 Task: In the  document flyer.odt Download file as 'Rich Text Format' Share this file with 'softage.7@softage.net' Insert the command  Viewing
Action: Mouse moved to (318, 458)
Screenshot: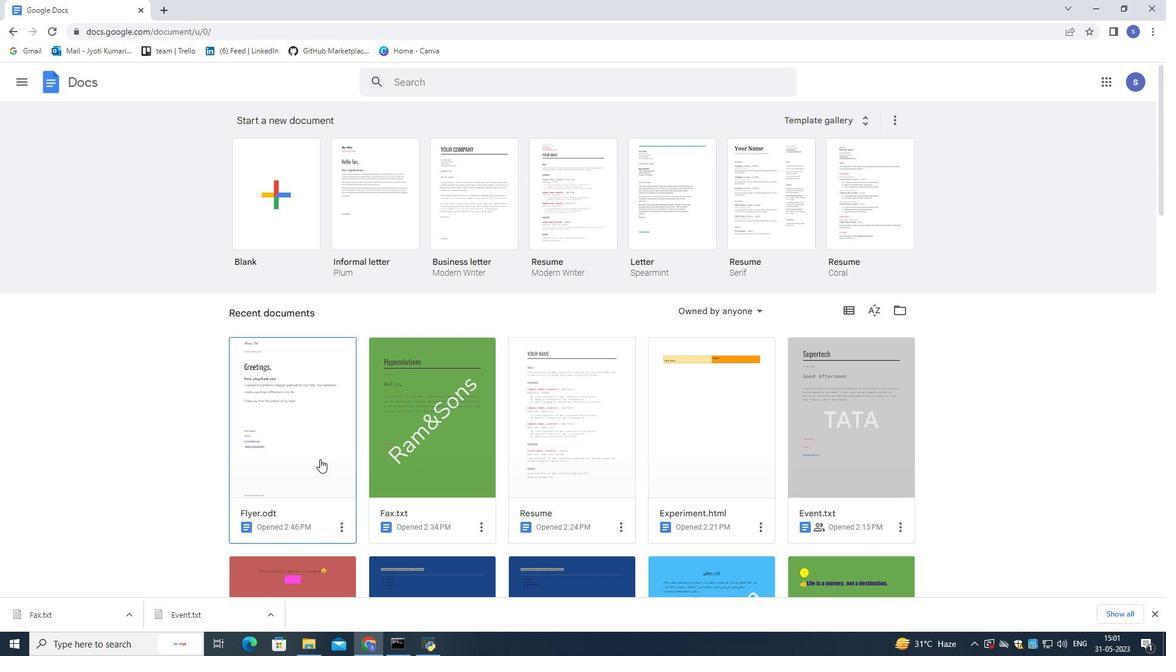 
Action: Mouse pressed left at (318, 458)
Screenshot: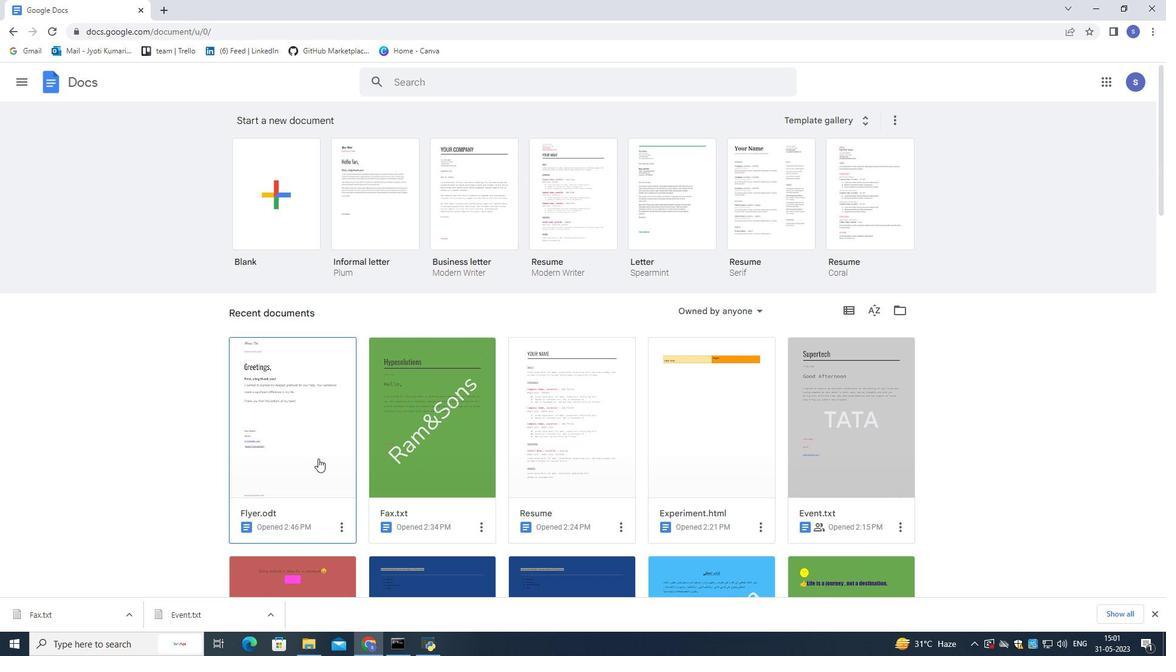 
Action: Mouse moved to (42, 91)
Screenshot: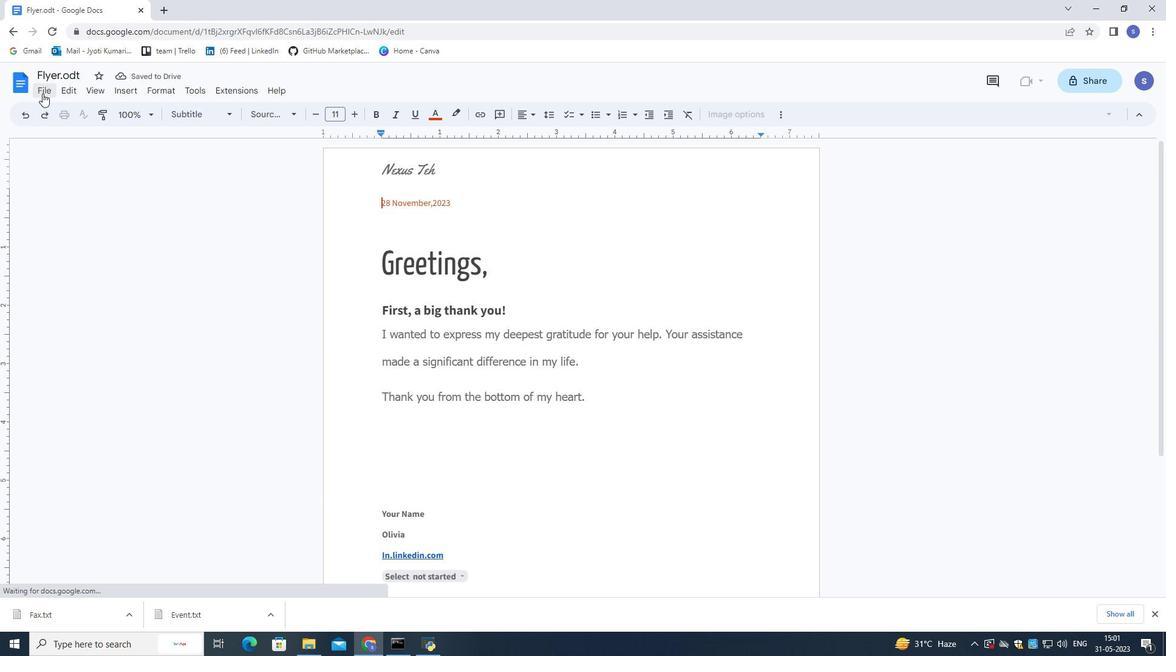 
Action: Mouse pressed left at (42, 91)
Screenshot: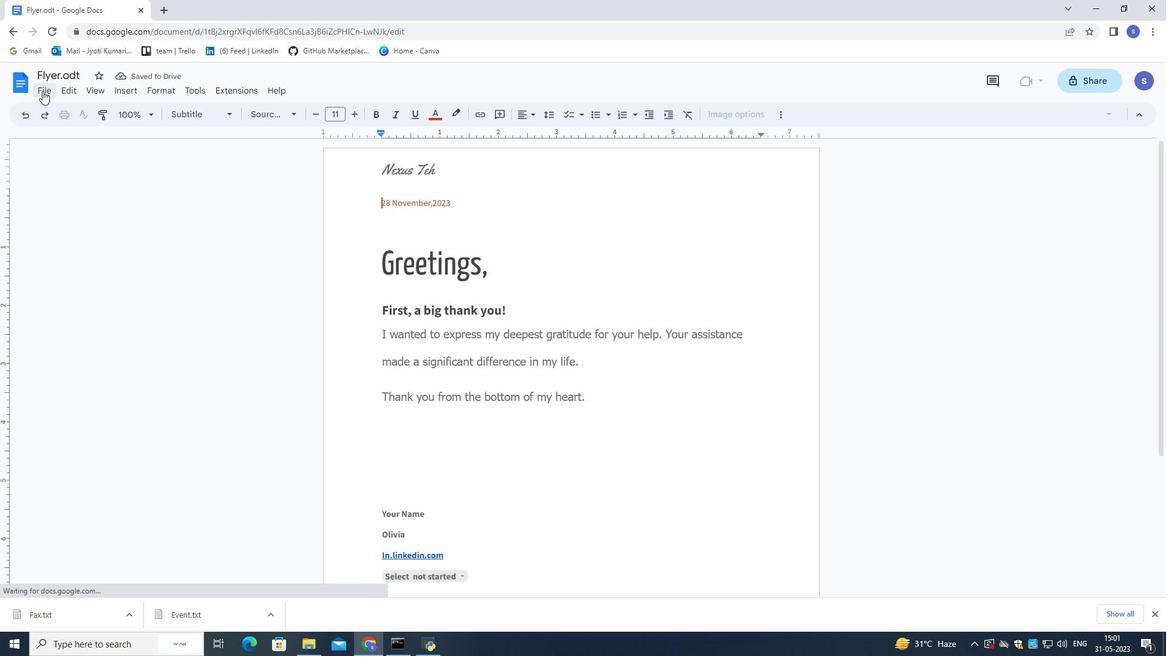 
Action: Mouse moved to (275, 258)
Screenshot: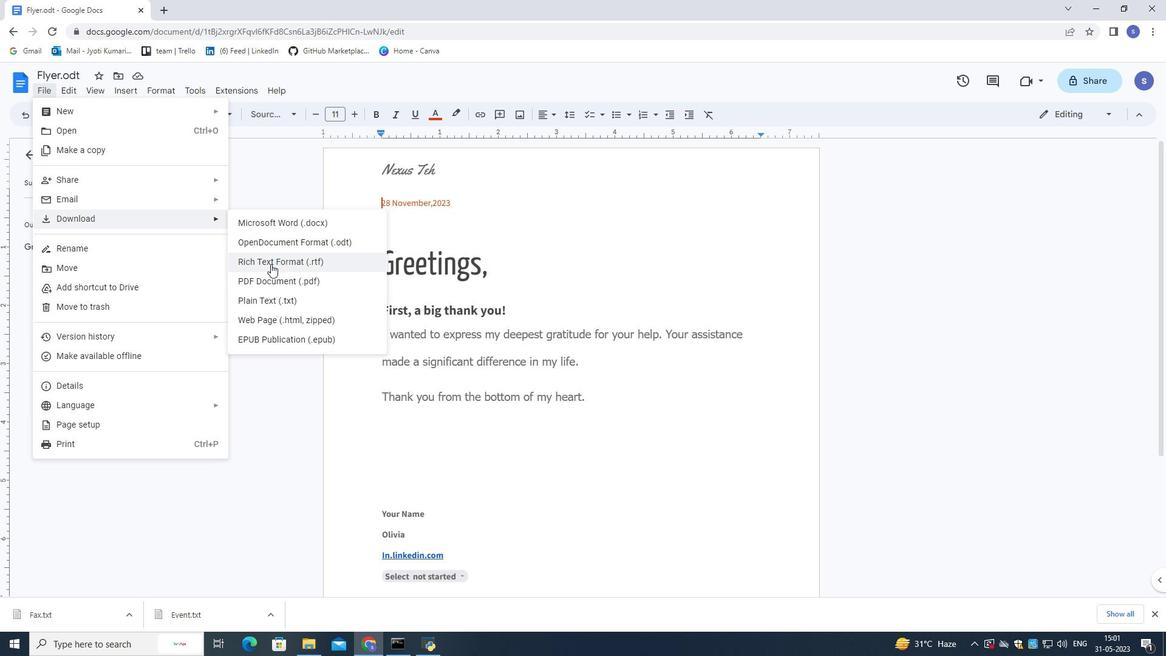 
Action: Mouse pressed left at (275, 258)
Screenshot: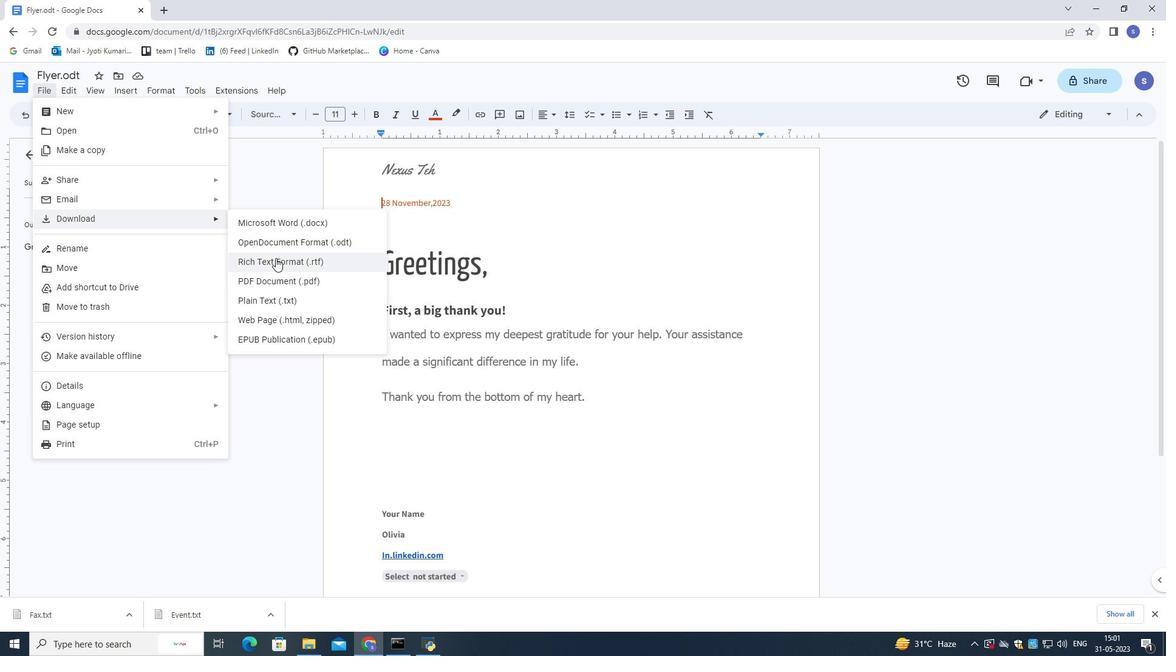 
Action: Mouse moved to (46, 85)
Screenshot: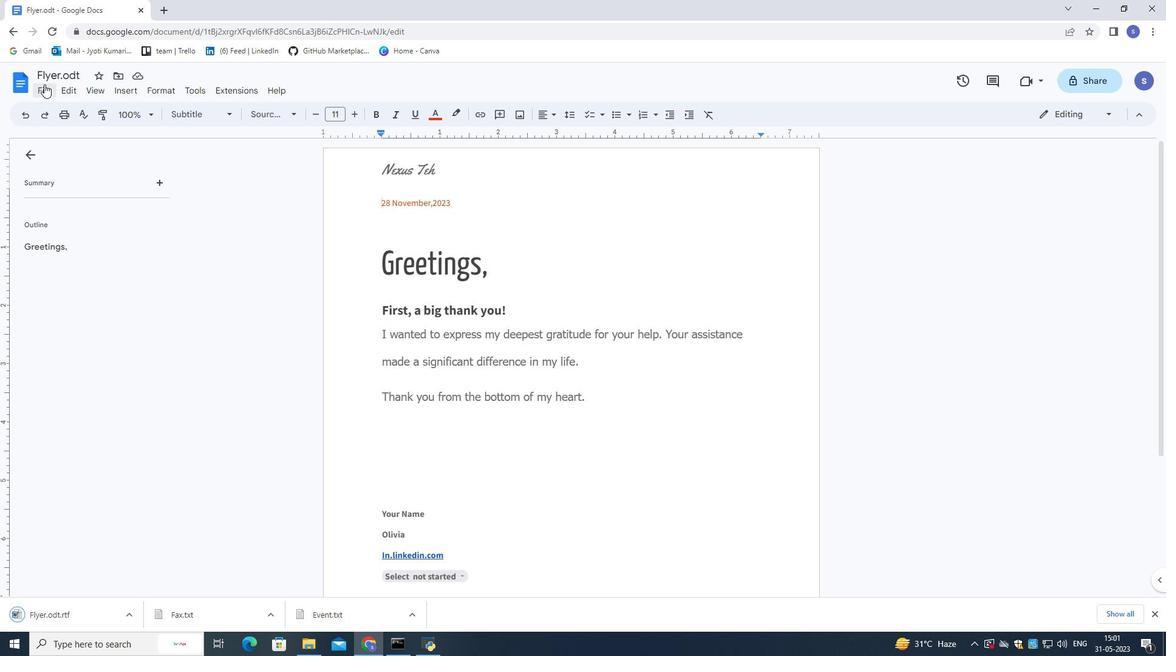 
Action: Mouse pressed left at (46, 85)
Screenshot: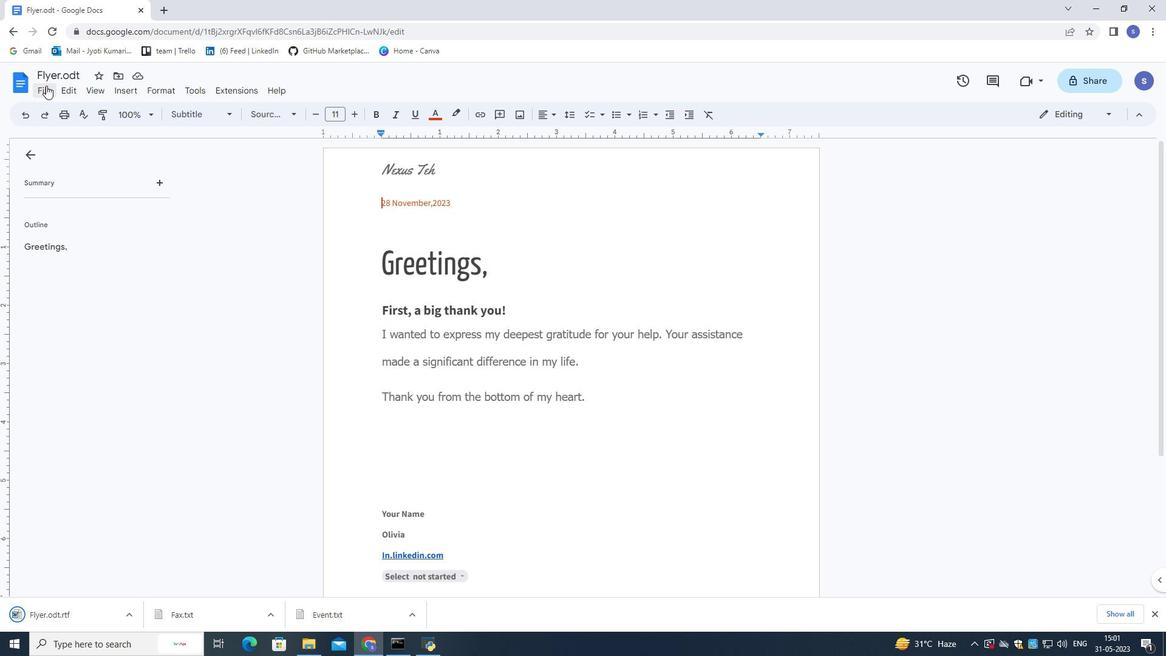 
Action: Mouse moved to (250, 184)
Screenshot: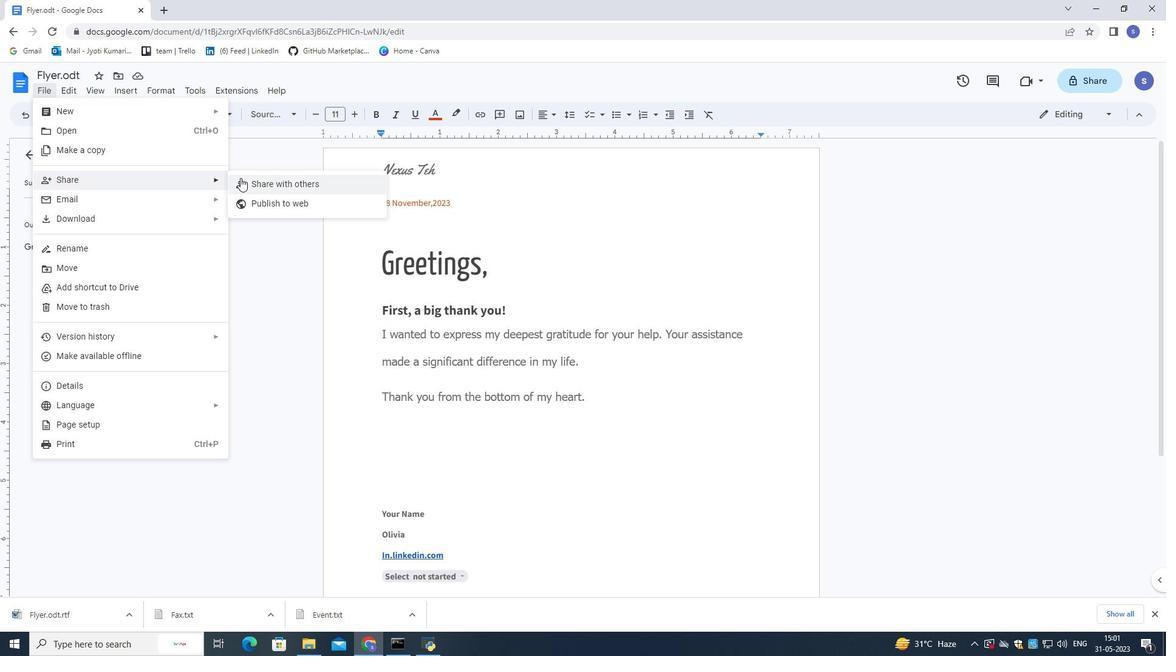 
Action: Mouse pressed left at (250, 184)
Screenshot: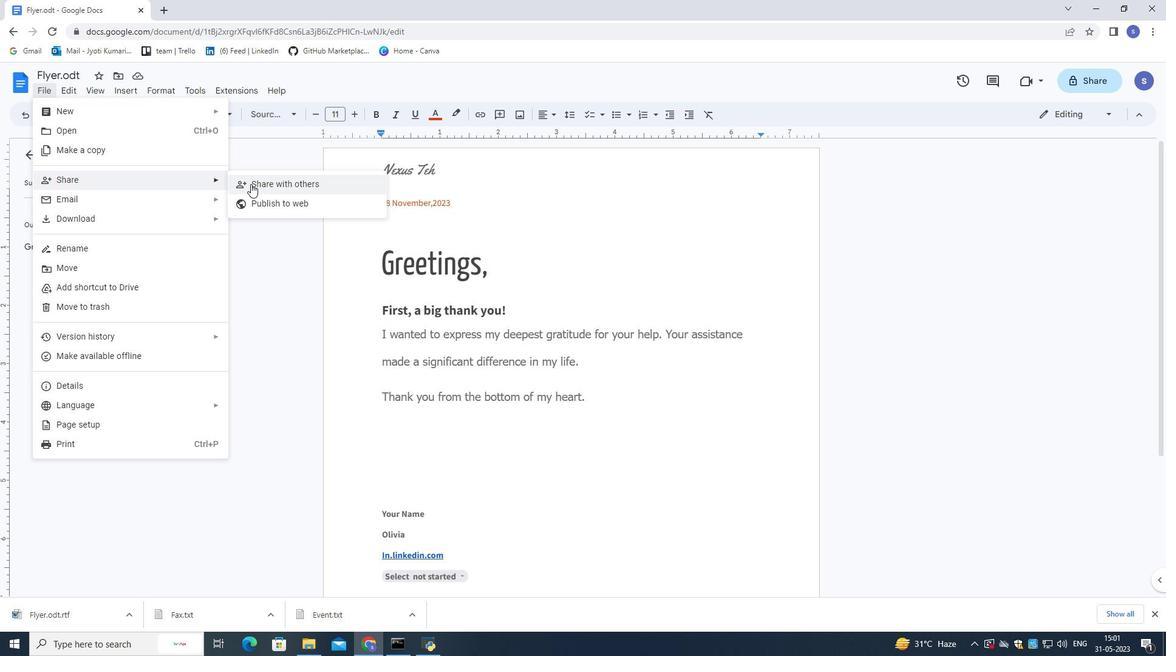 
Action: Mouse moved to (444, 227)
Screenshot: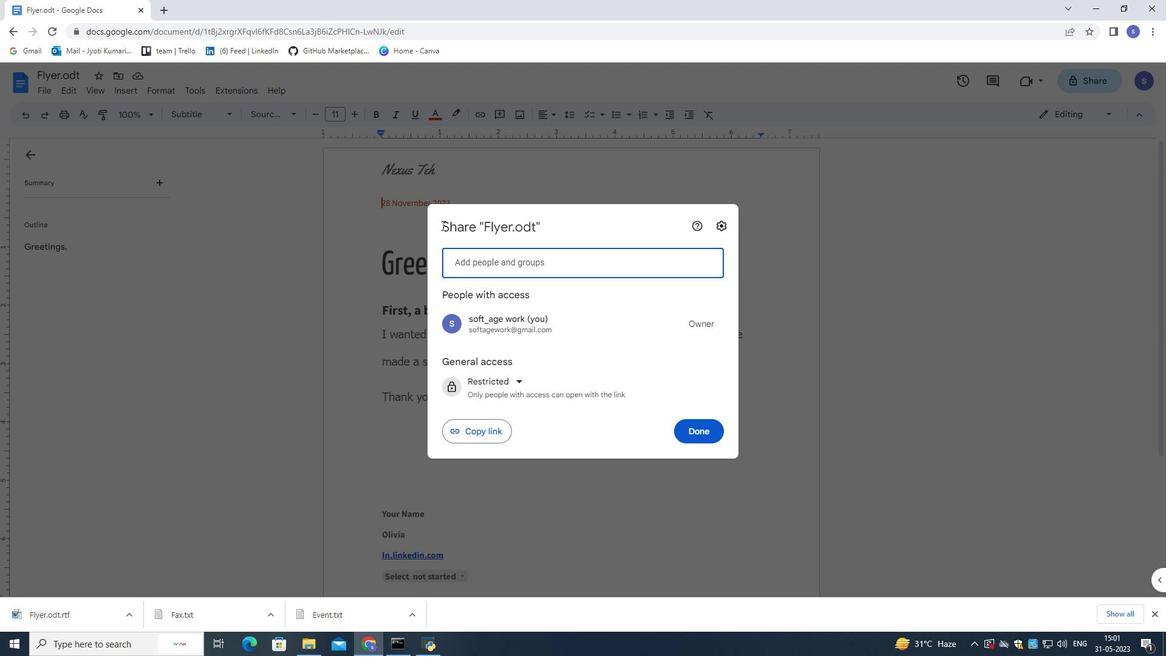 
Action: Key pressed softage.7<Key.shift>@softage.net
Screenshot: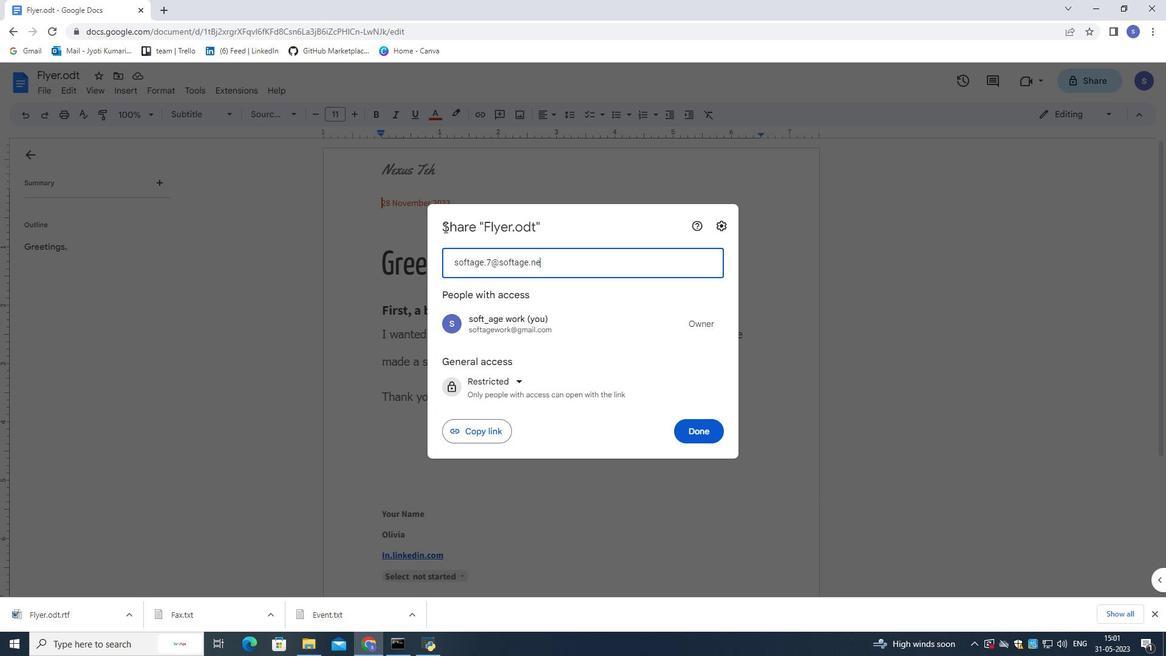 
Action: Mouse moved to (531, 291)
Screenshot: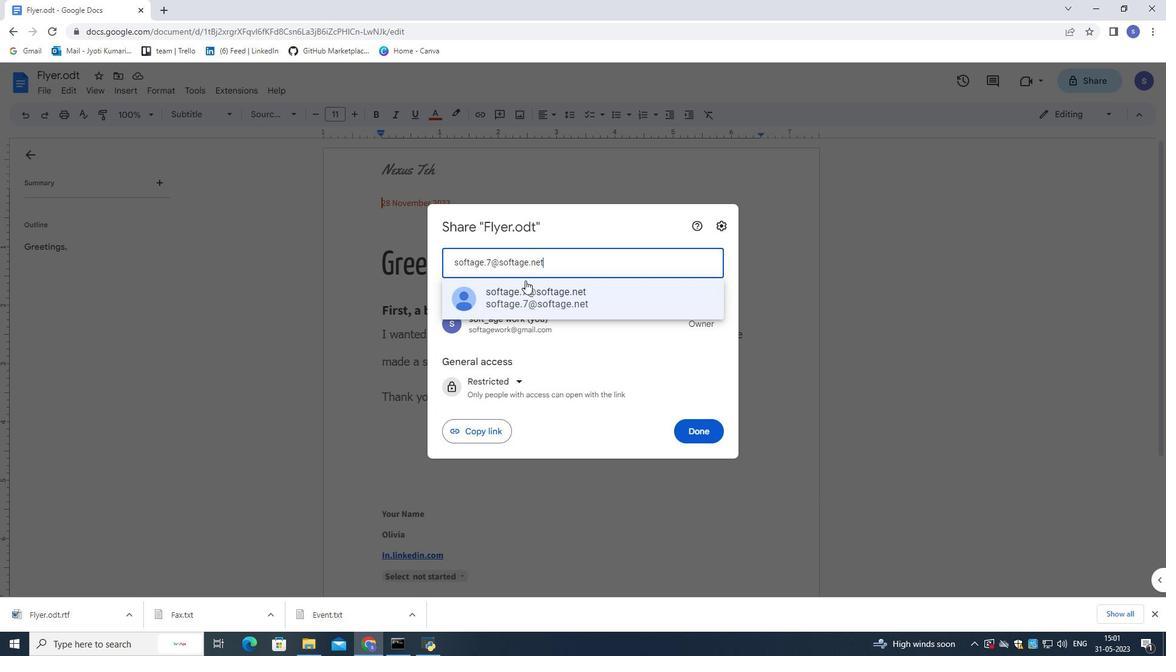 
Action: Mouse pressed left at (531, 291)
Screenshot: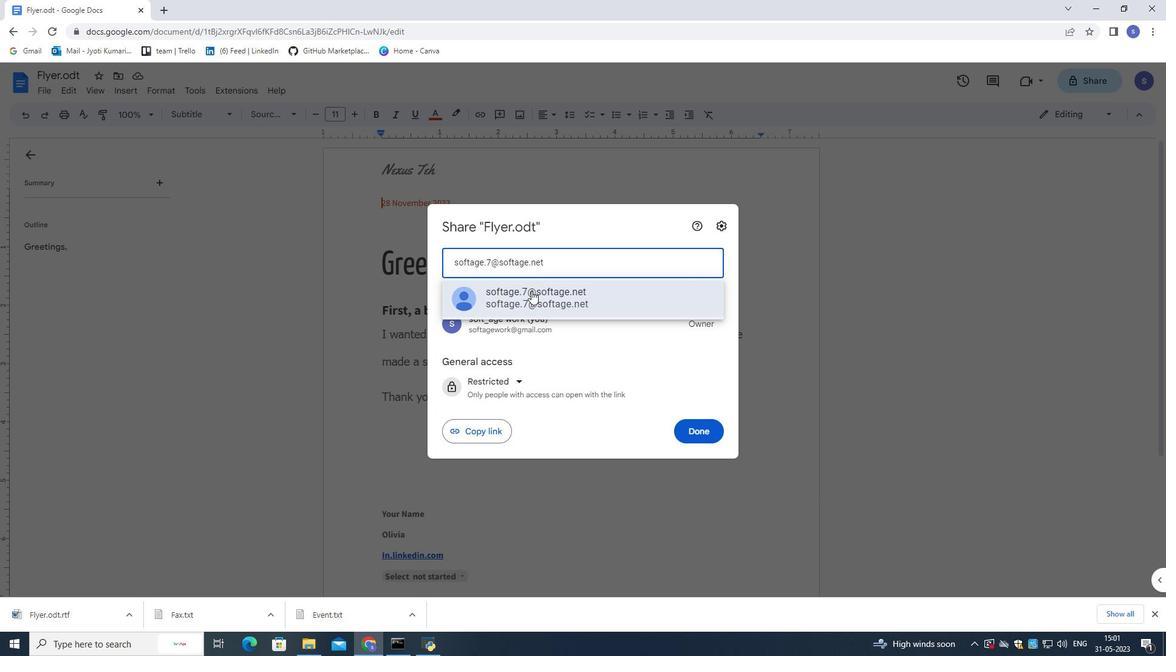 
Action: Mouse moved to (709, 418)
Screenshot: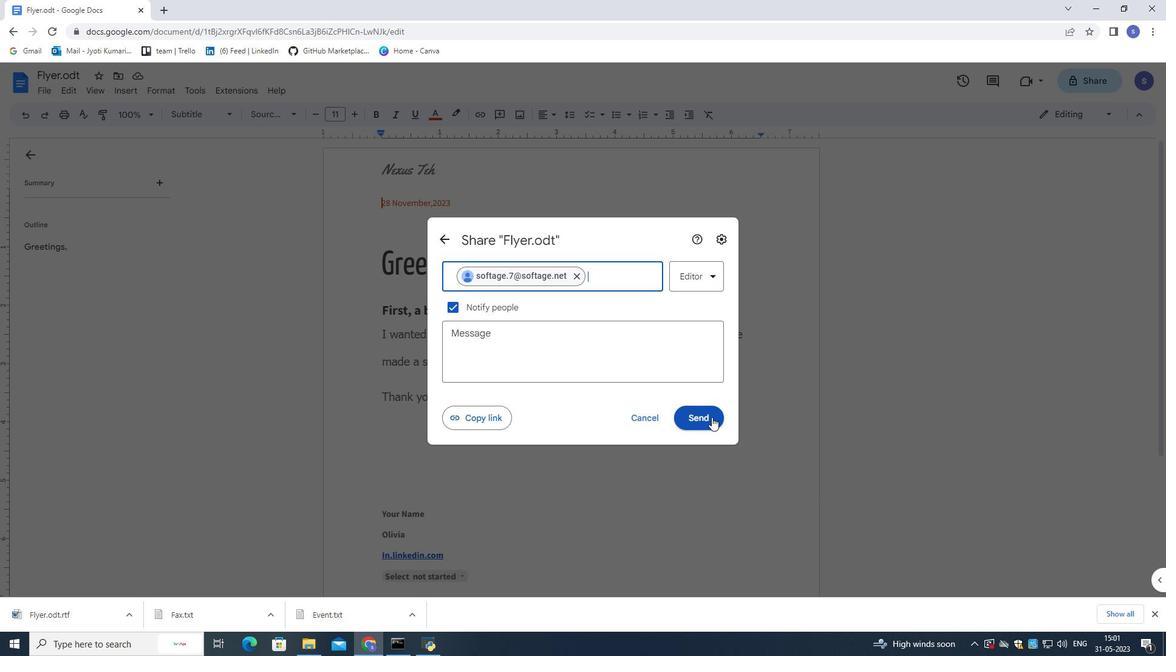 
Action: Mouse pressed left at (709, 418)
Screenshot: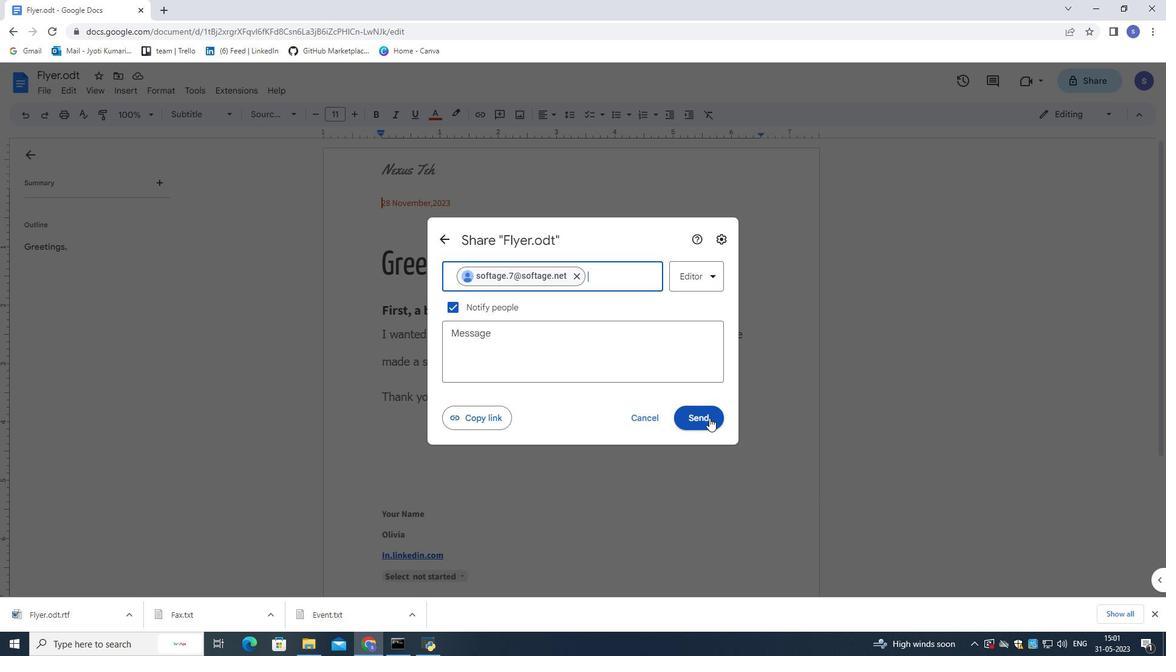 
Action: Mouse moved to (679, 346)
Screenshot: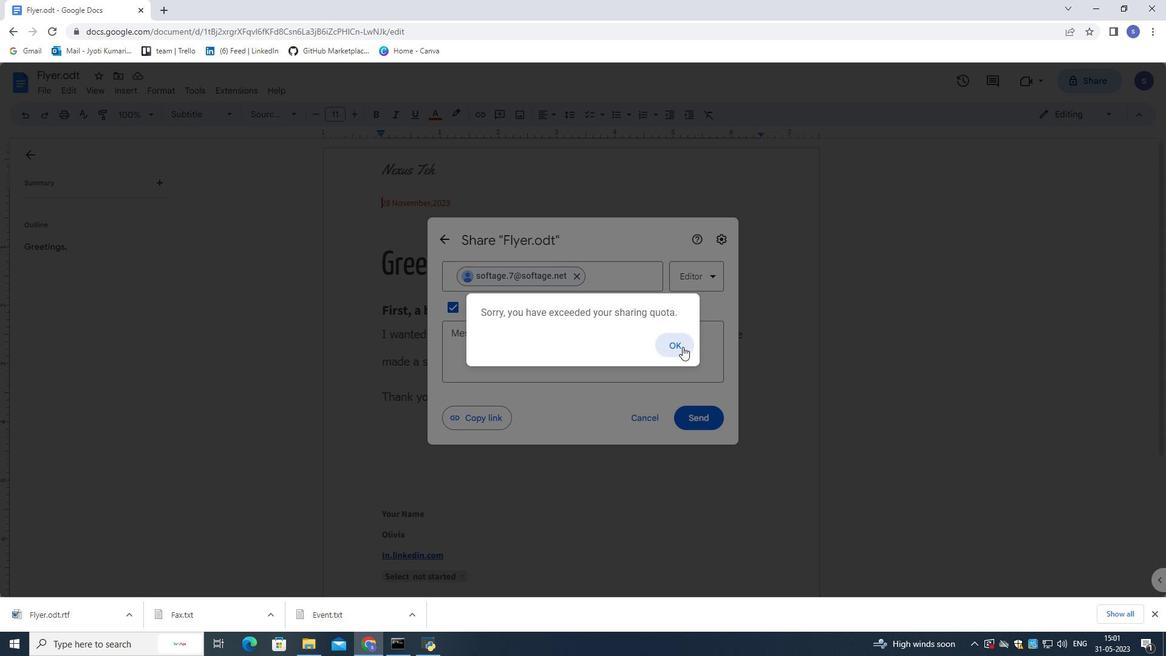 
Action: Mouse pressed left at (679, 346)
Screenshot: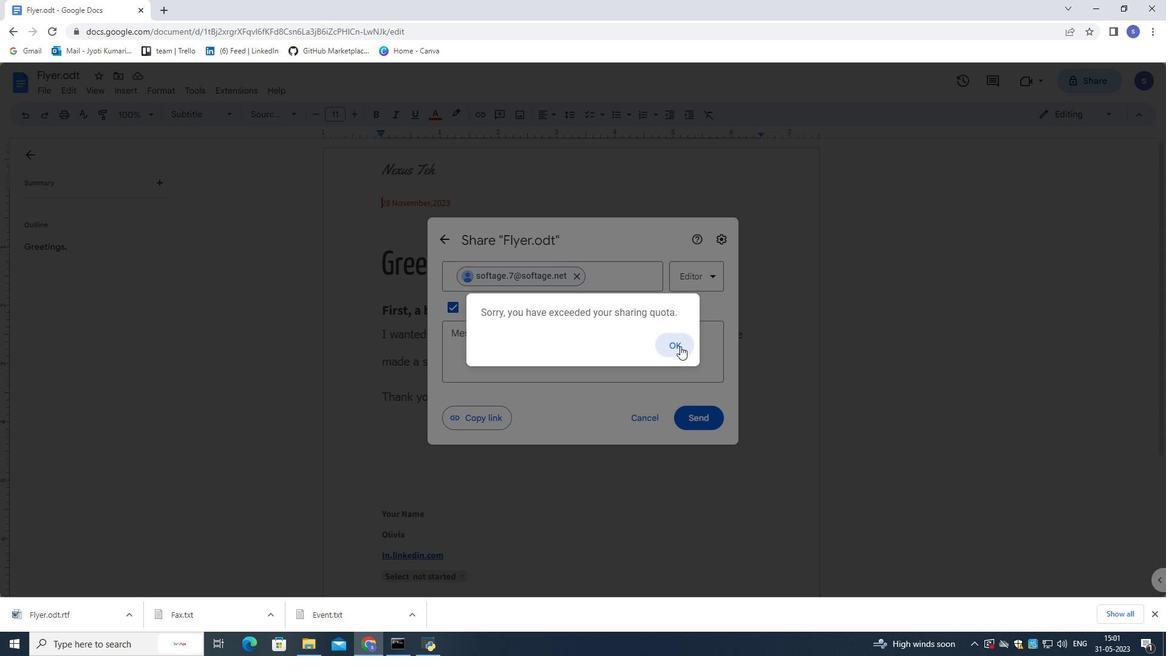 
Action: Mouse moved to (689, 412)
Screenshot: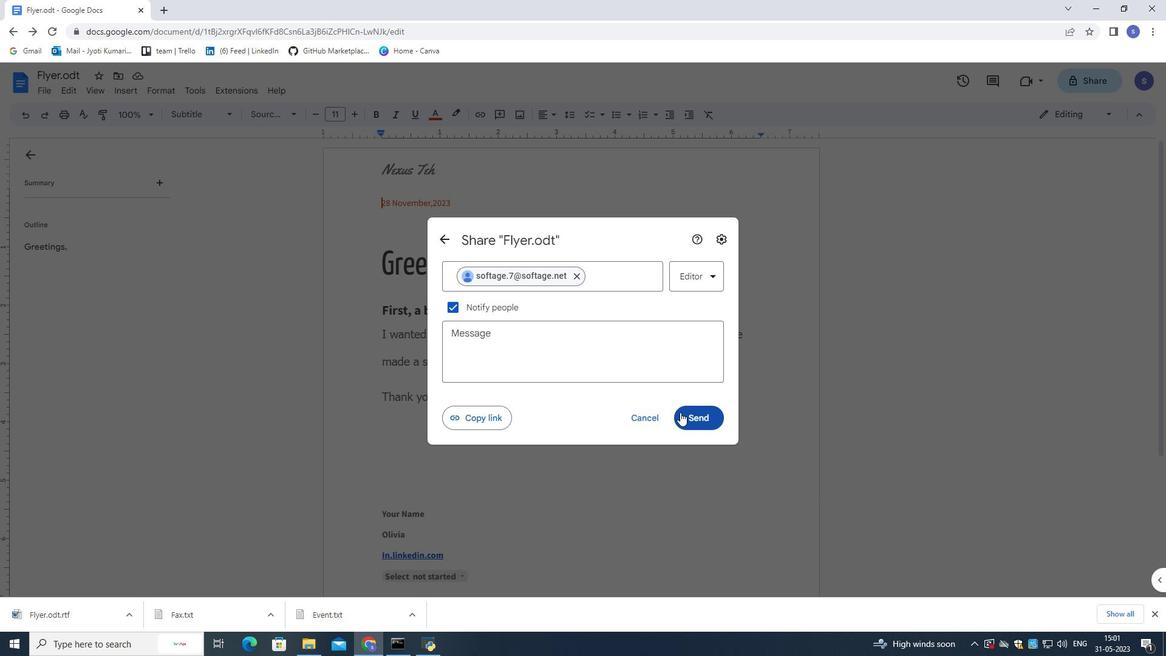 
Action: Mouse pressed left at (689, 412)
Screenshot: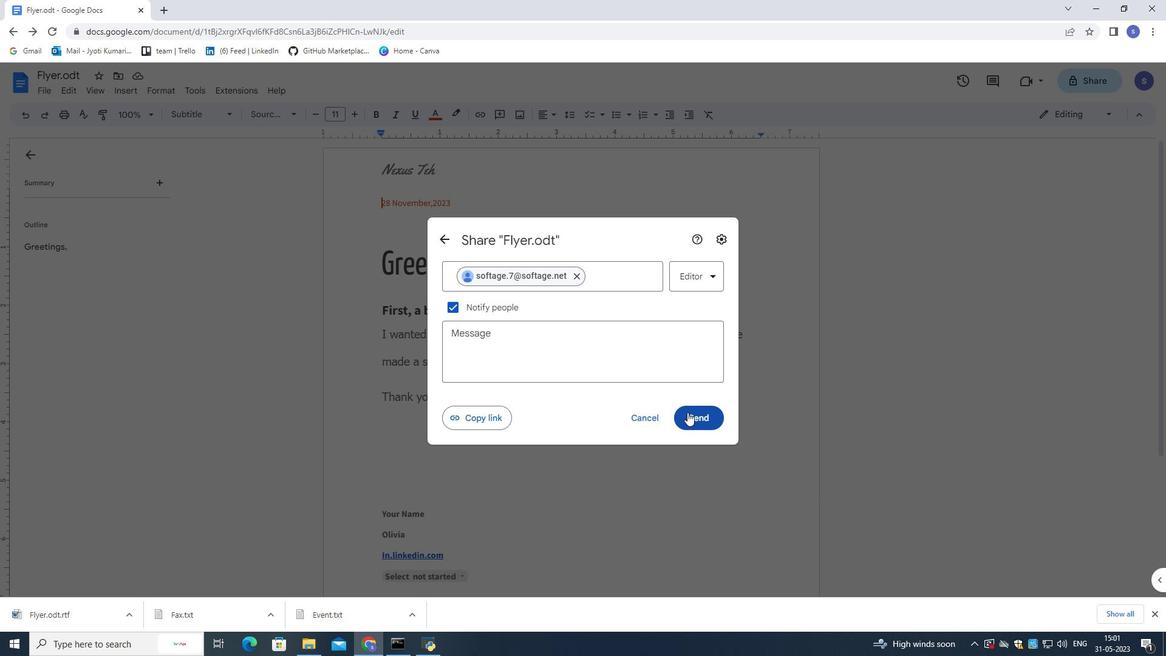 
Action: Mouse moved to (675, 340)
Screenshot: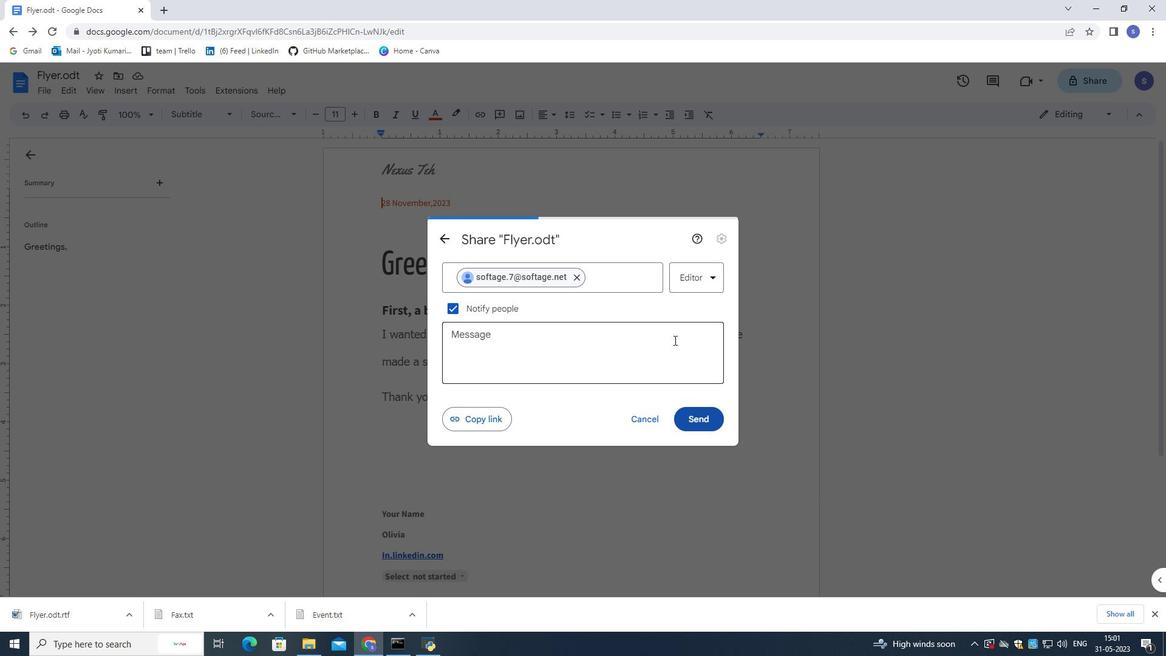 
Action: Mouse pressed left at (675, 340)
Screenshot: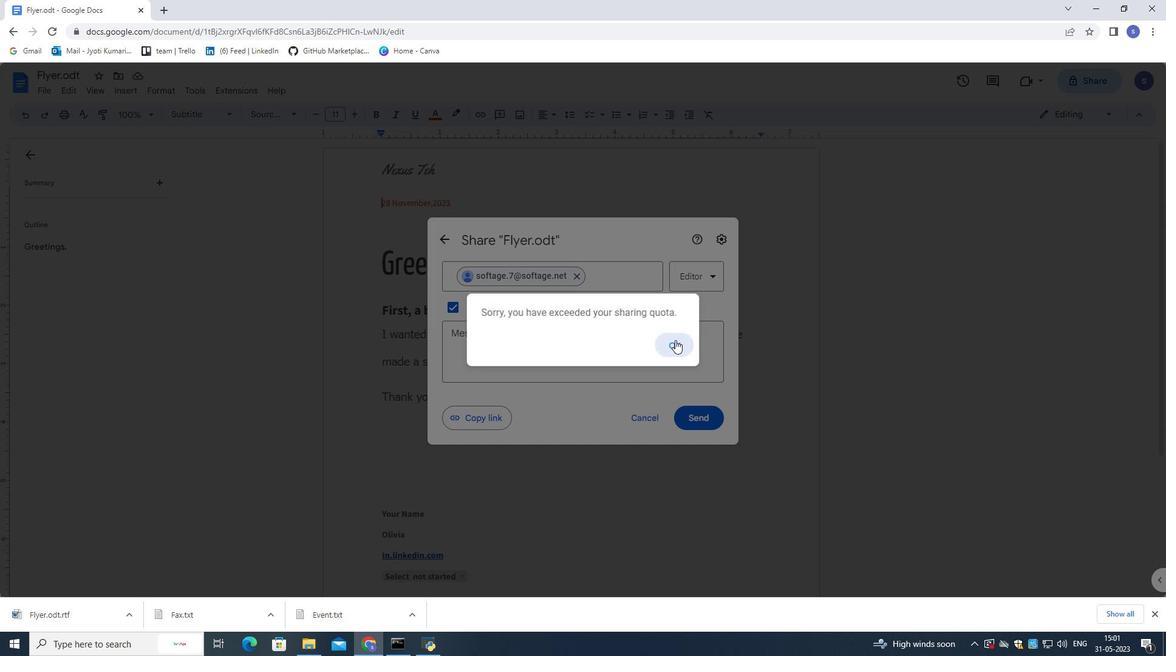 
Action: Mouse moved to (647, 416)
Screenshot: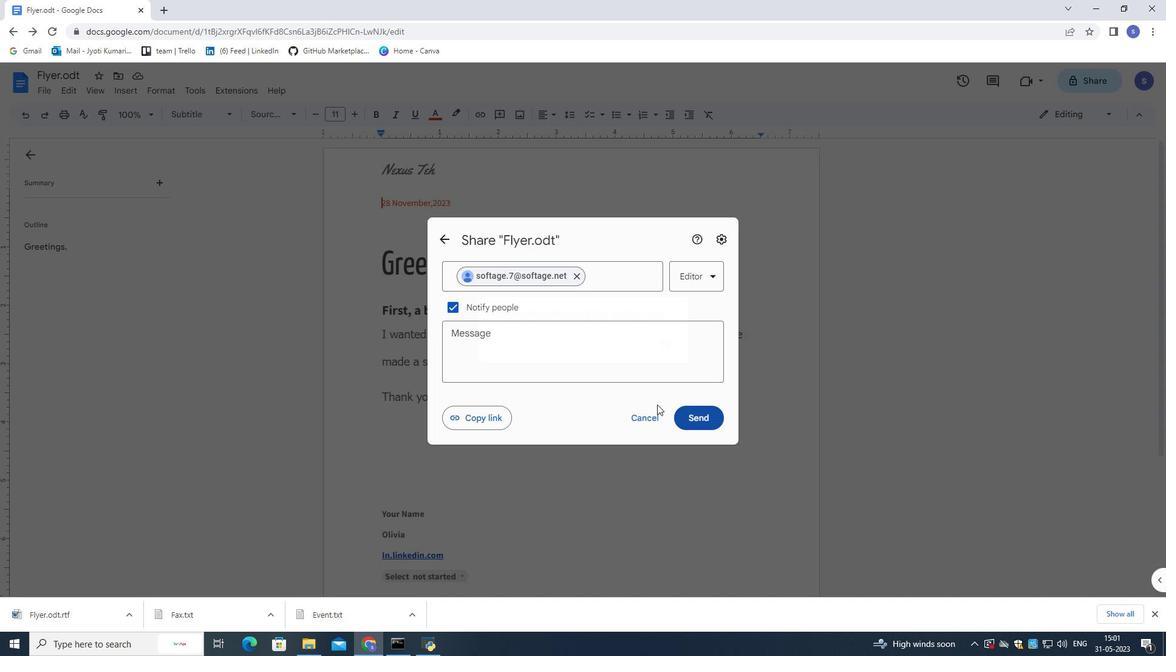 
Action: Mouse pressed left at (647, 416)
Screenshot: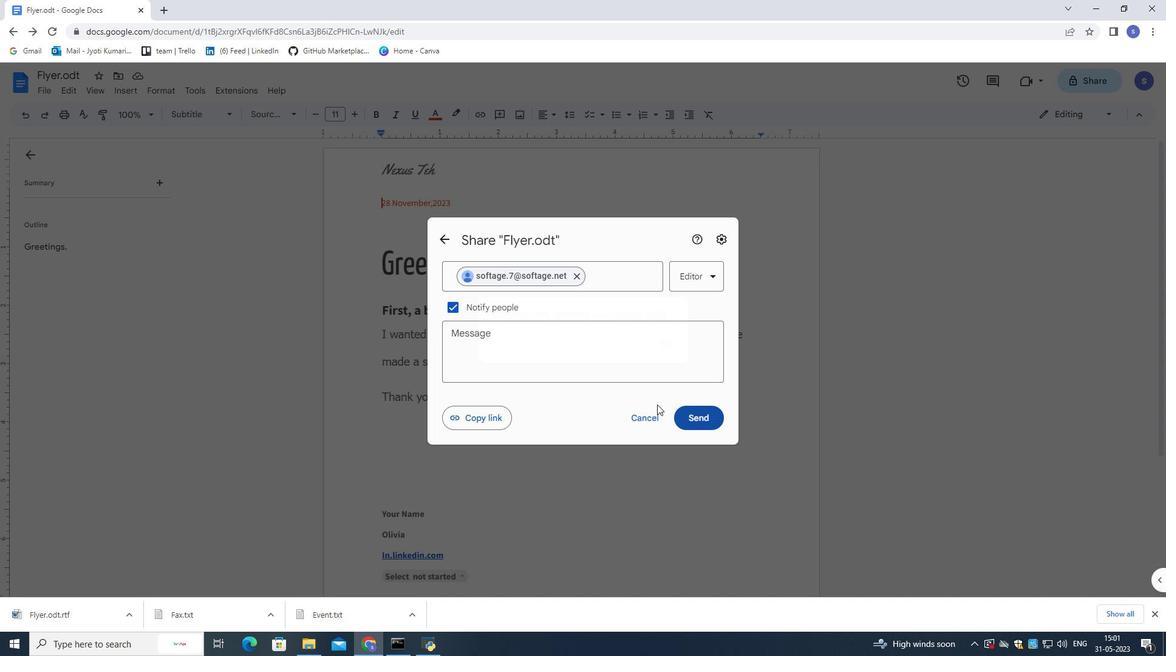 
Action: Mouse moved to (687, 426)
Screenshot: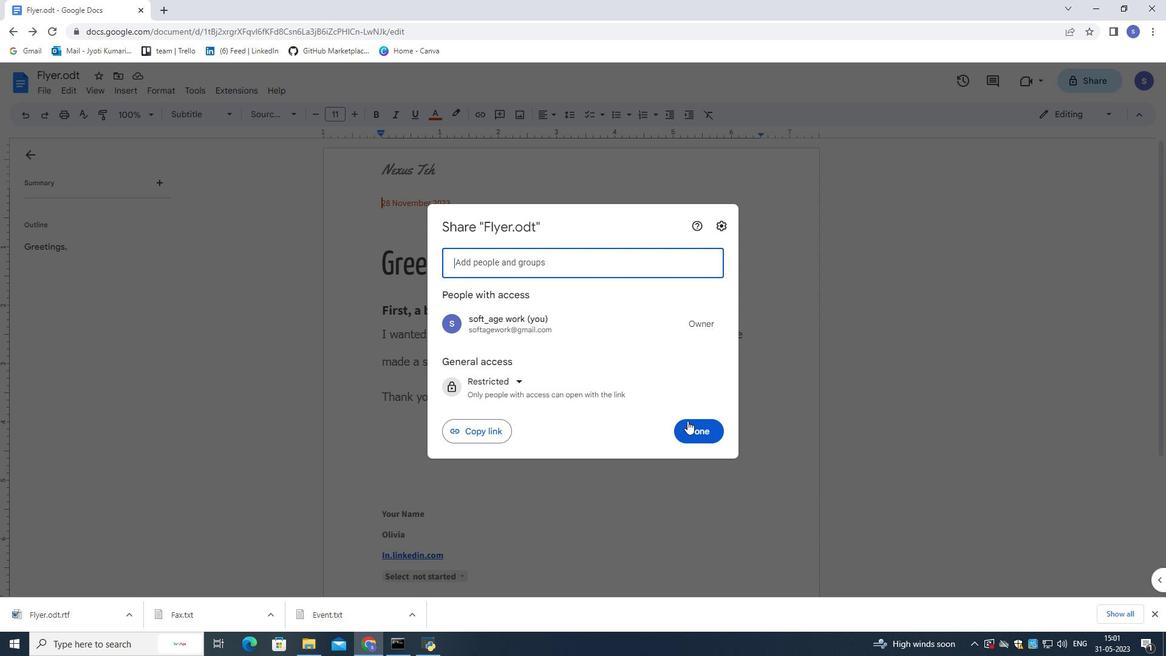
Action: Mouse pressed left at (687, 426)
Screenshot: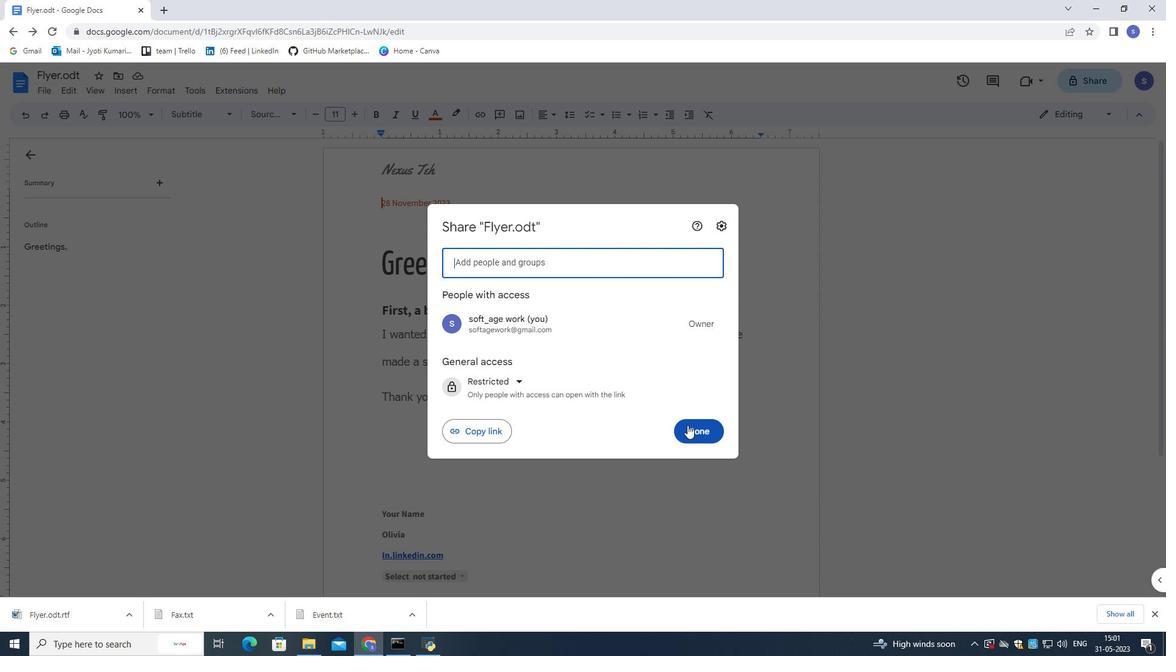 
Action: Mouse moved to (1067, 115)
Screenshot: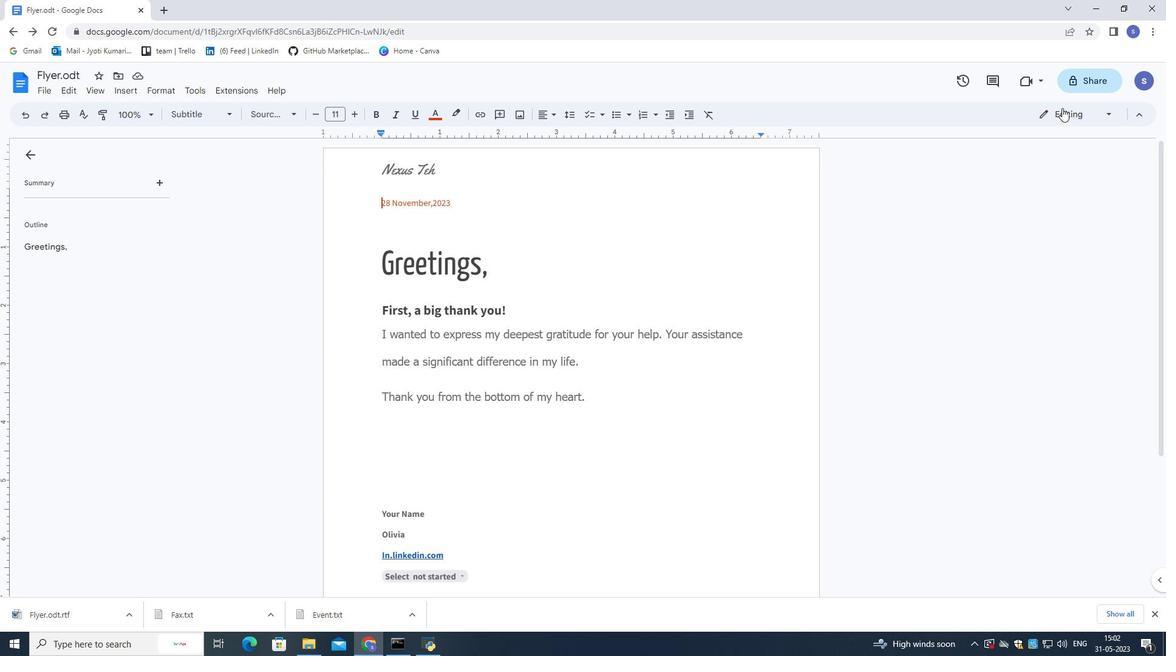 
Action: Mouse pressed left at (1067, 115)
Screenshot: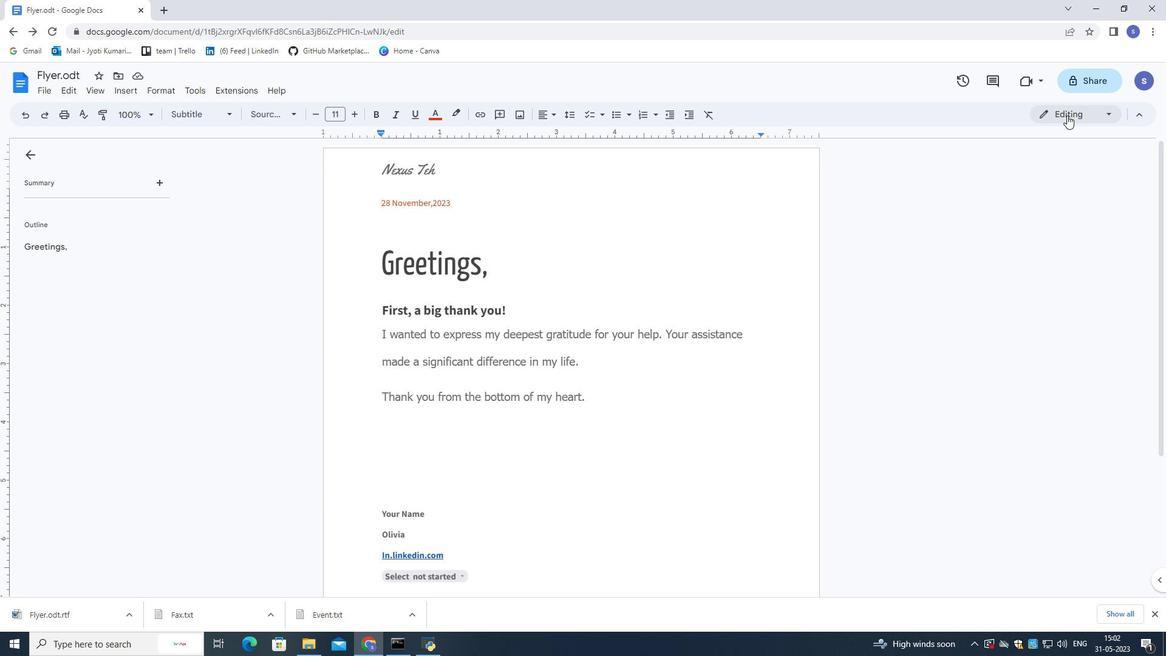 
Action: Mouse moved to (1053, 198)
Screenshot: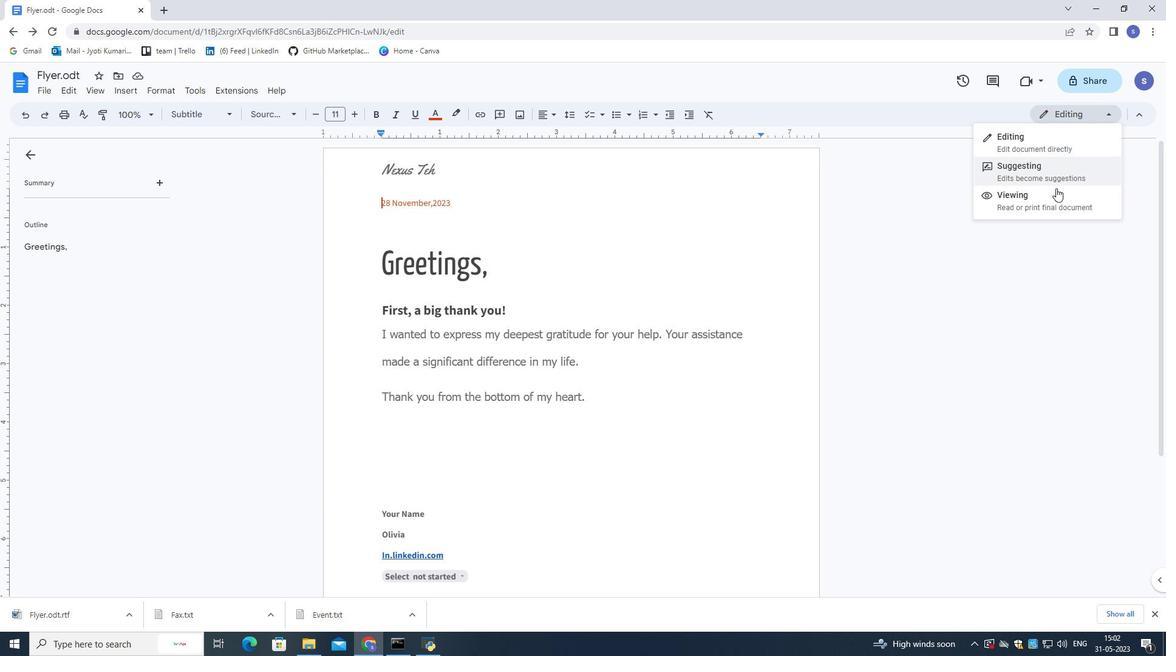 
Action: Mouse pressed left at (1053, 198)
Screenshot: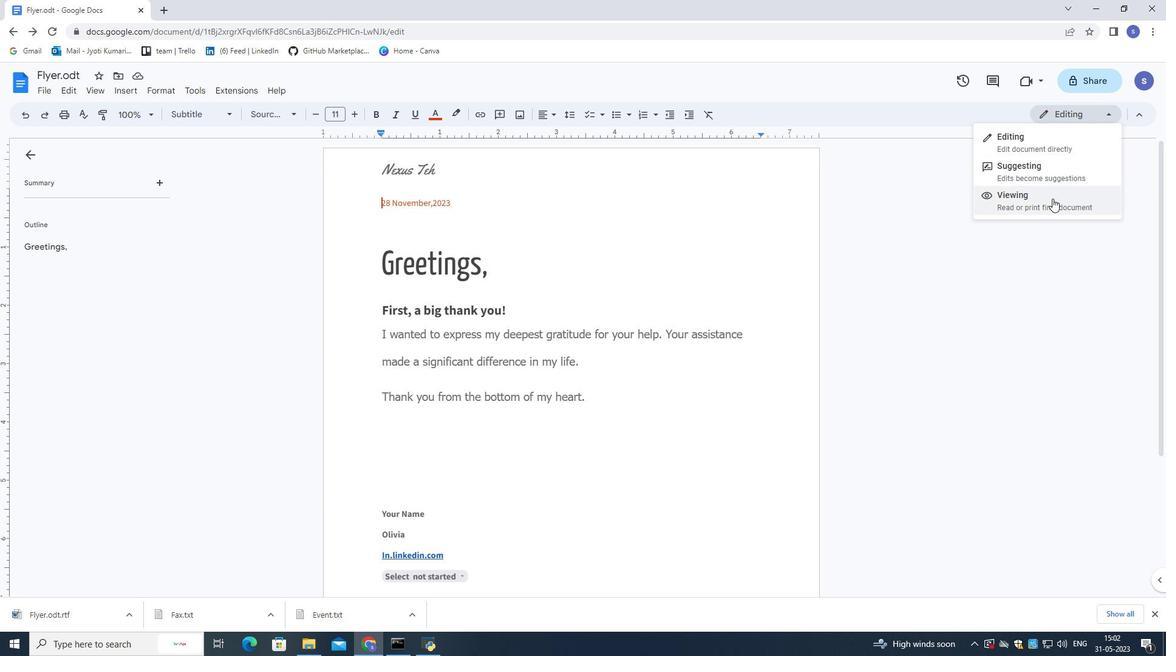 
Action: Mouse moved to (901, 282)
Screenshot: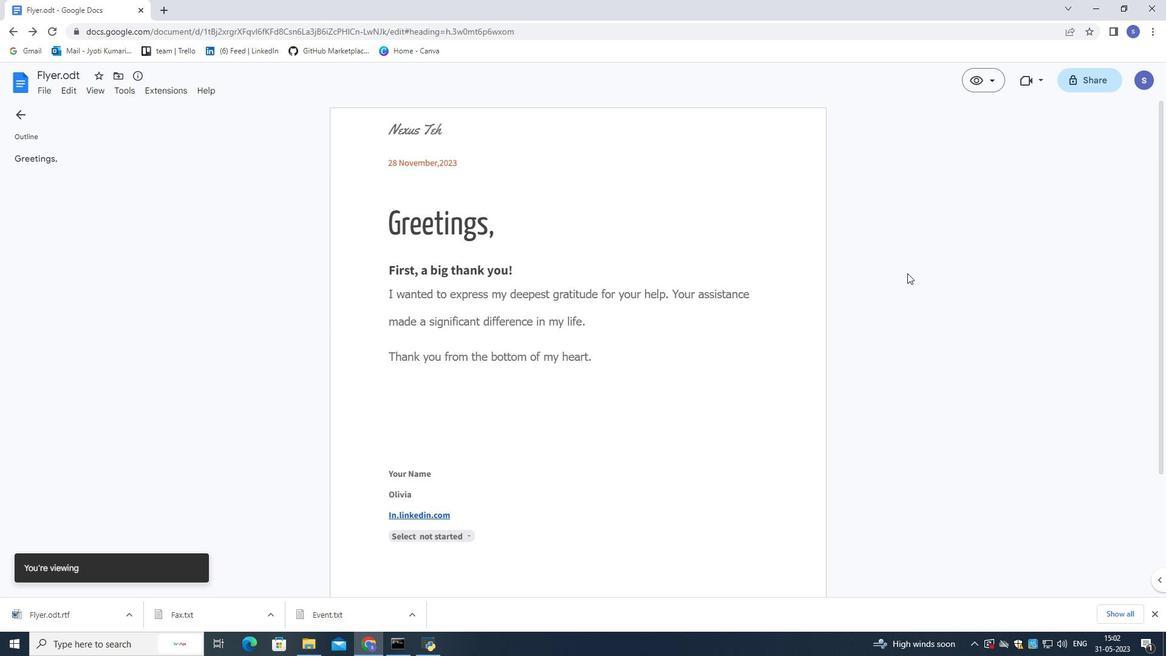 
Action: Mouse scrolled (901, 283) with delta (0, 0)
Screenshot: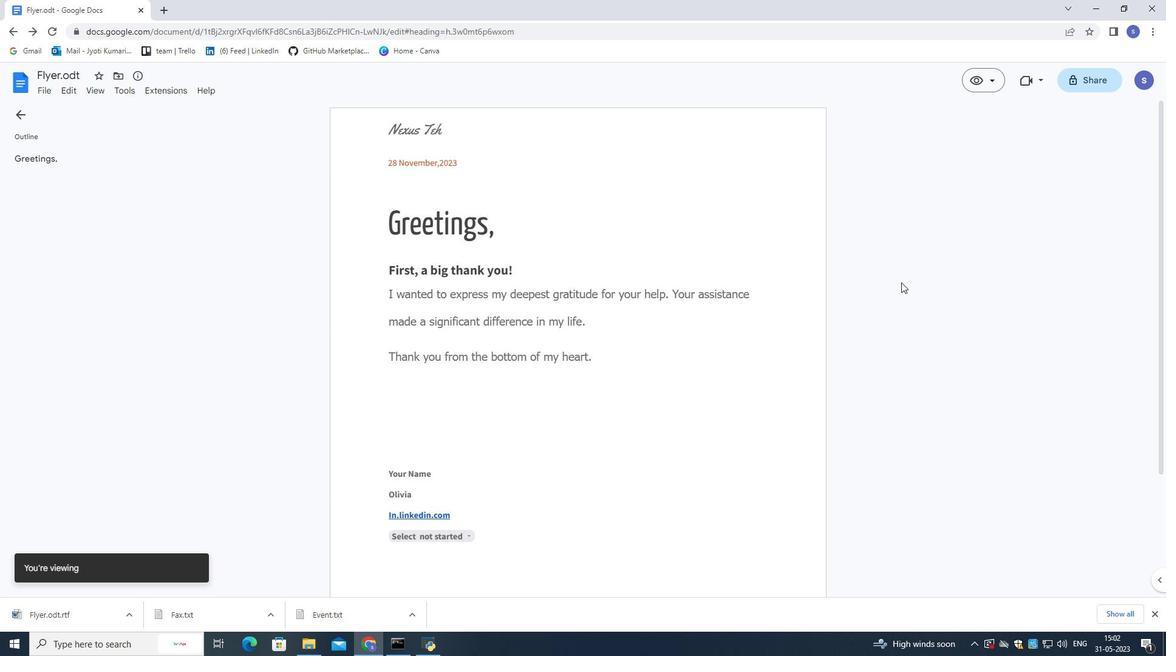 
Action: Mouse scrolled (901, 283) with delta (0, 0)
Screenshot: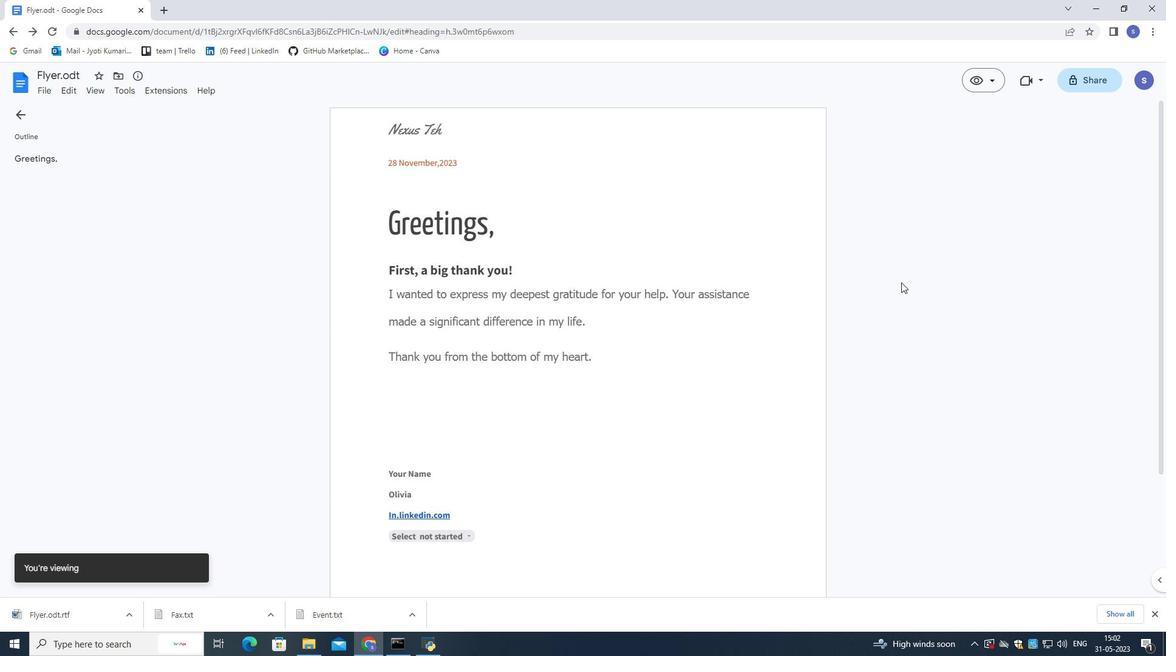 
Action: Mouse scrolled (901, 283) with delta (0, 0)
Screenshot: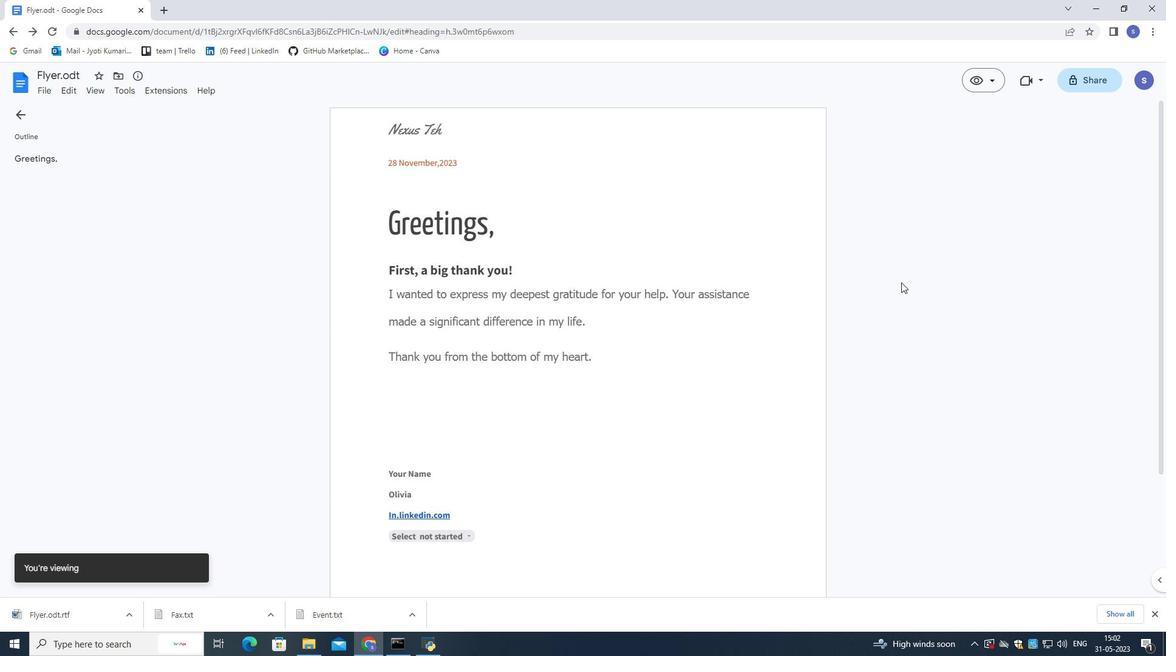 
Action: Mouse scrolled (901, 281) with delta (0, 0)
Screenshot: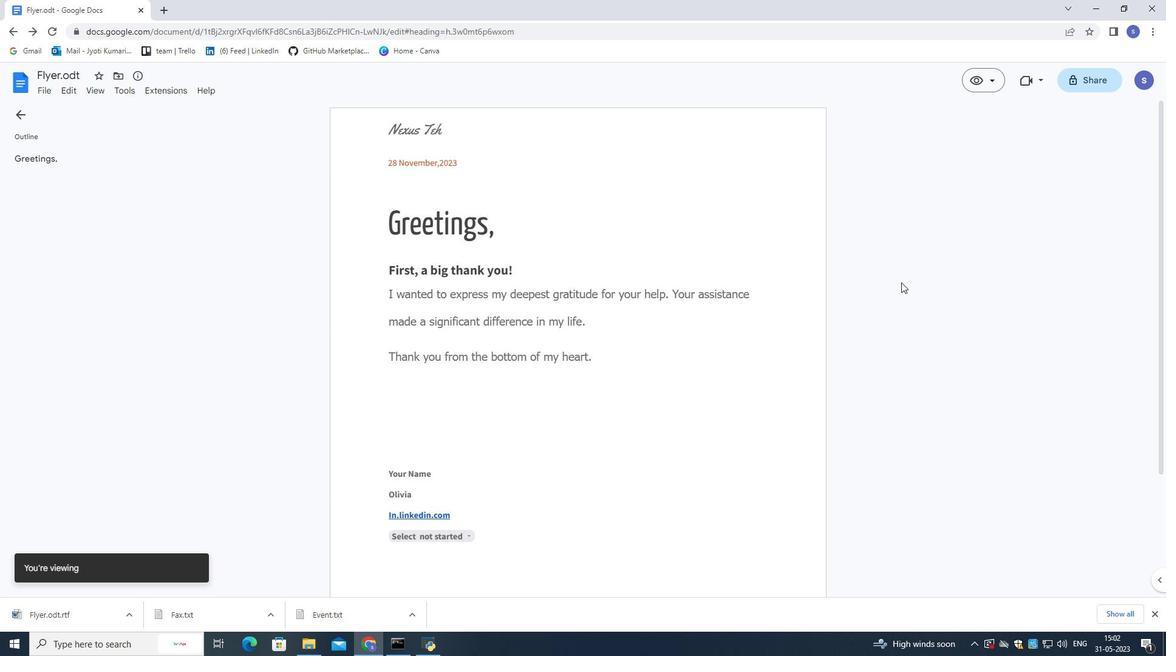 
Action: Mouse scrolled (901, 281) with delta (0, 0)
Screenshot: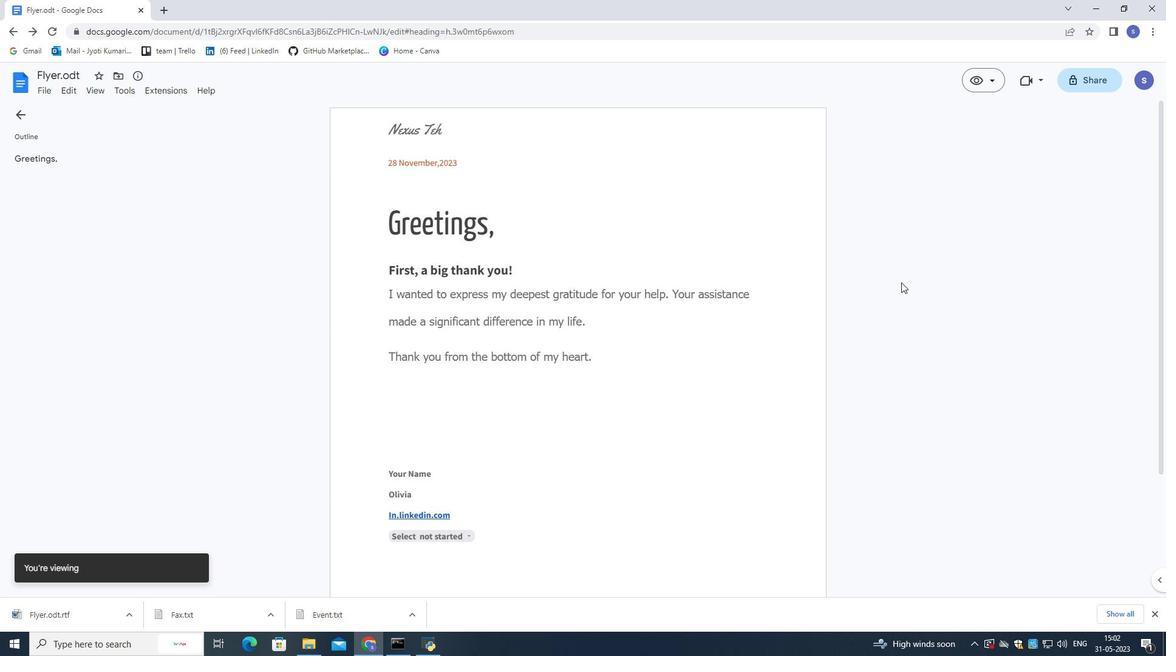
Action: Mouse scrolled (901, 281) with delta (0, 0)
Screenshot: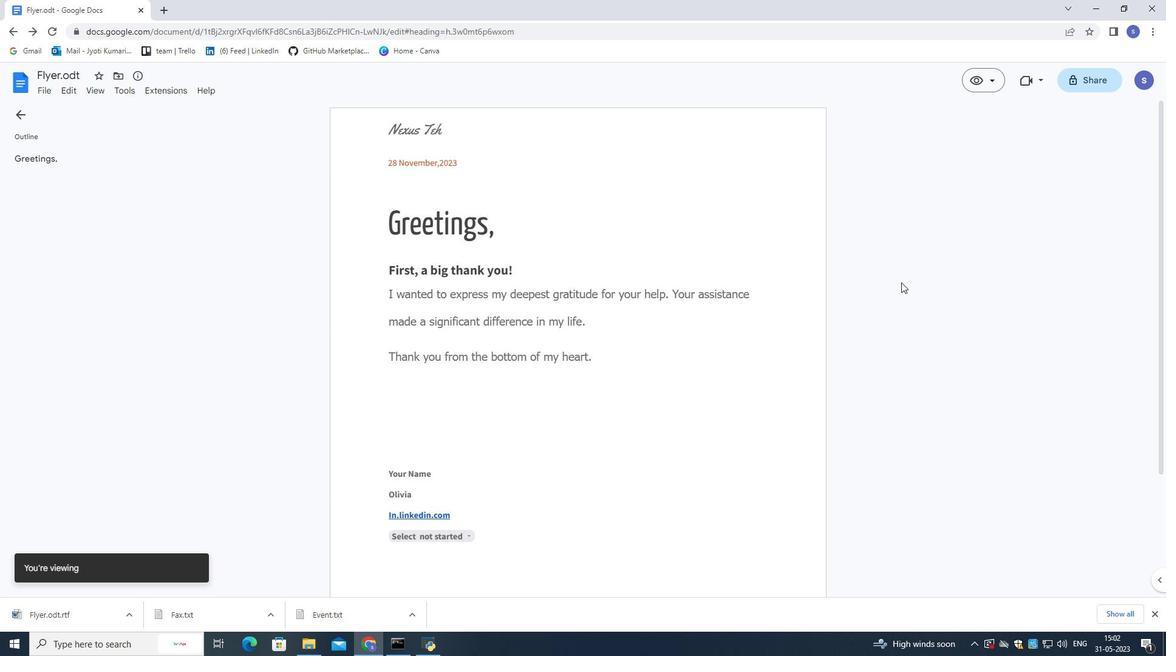 
Action: Mouse scrolled (901, 281) with delta (0, 0)
Screenshot: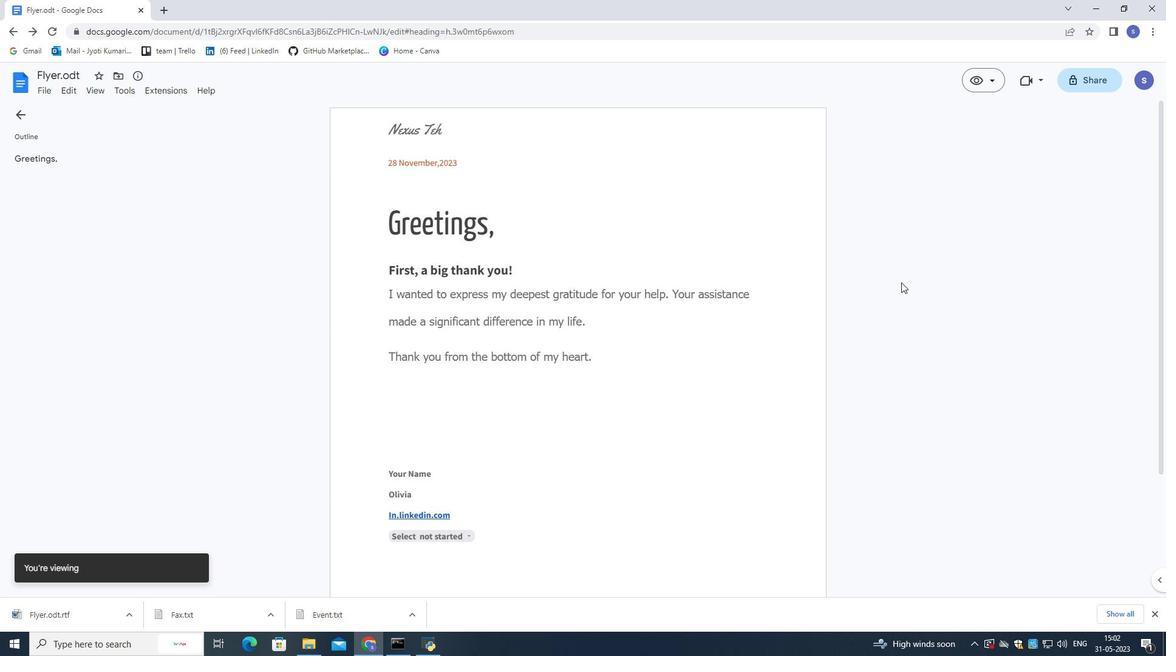 
Action: Mouse scrolled (901, 283) with delta (0, 0)
Screenshot: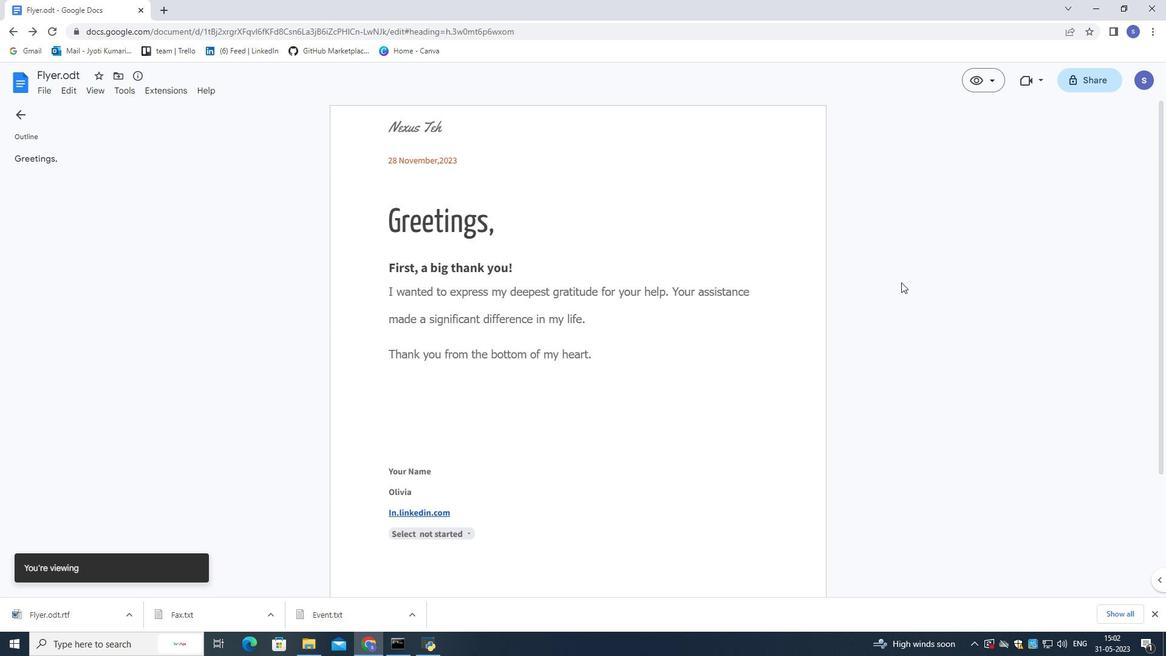 
Action: Mouse scrolled (901, 283) with delta (0, 0)
Screenshot: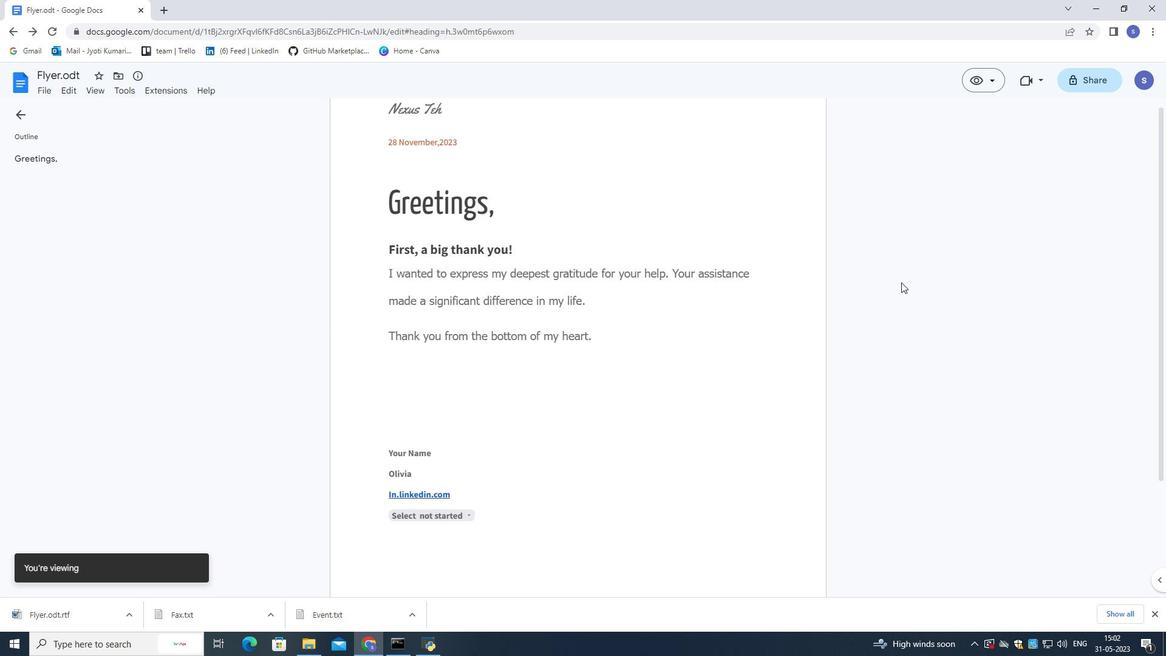 
Action: Mouse scrolled (901, 283) with delta (0, 0)
Screenshot: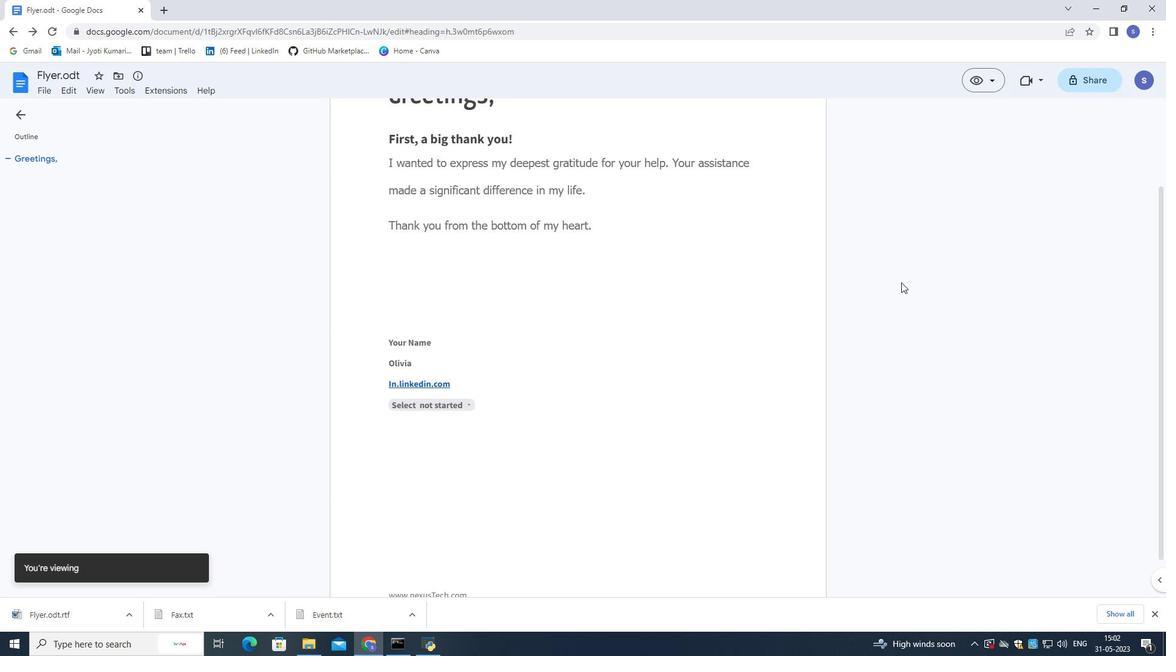 
Action: Mouse scrolled (901, 283) with delta (0, 0)
Screenshot: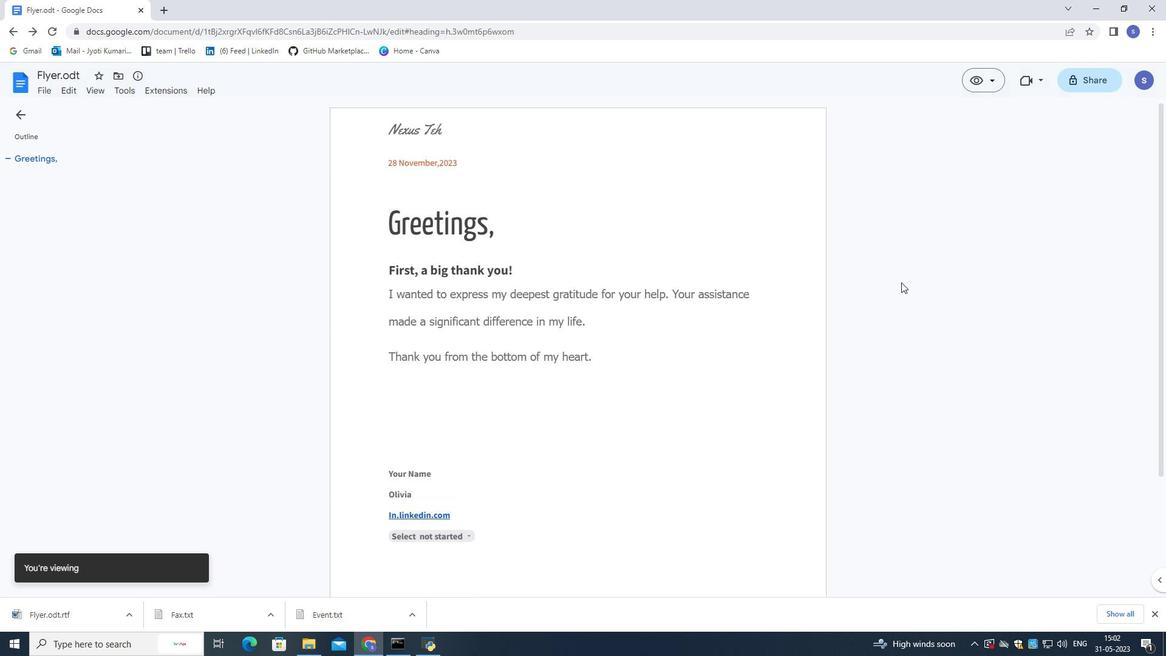 
Action: Mouse scrolled (901, 281) with delta (0, 0)
Screenshot: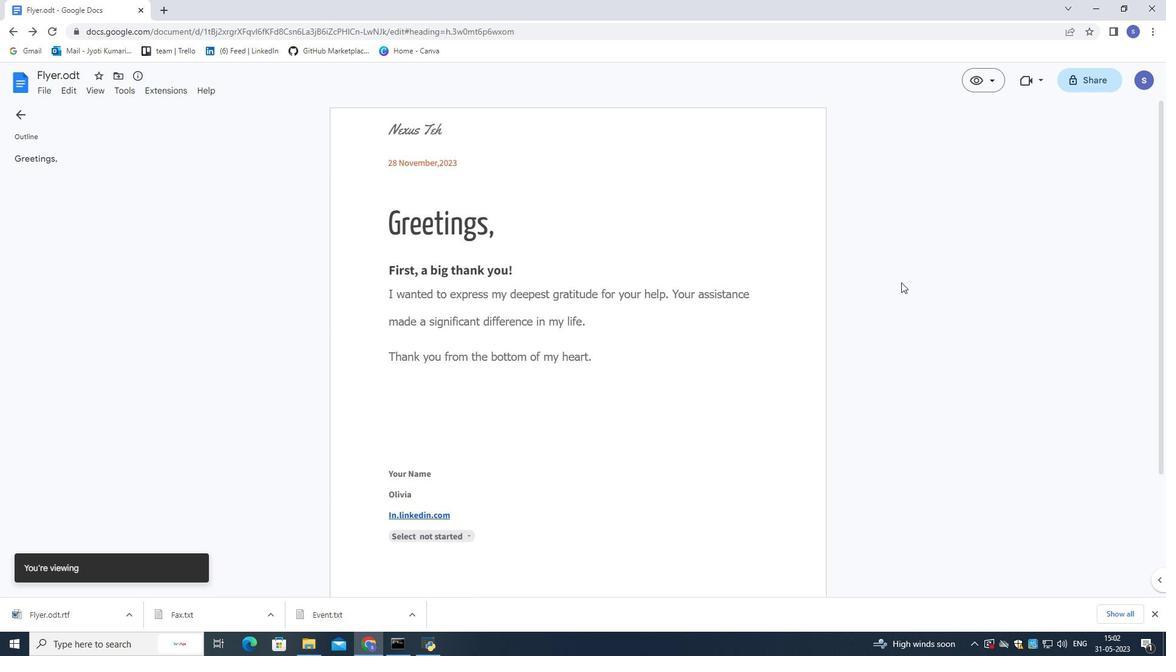 
Action: Mouse scrolled (901, 281) with delta (0, 0)
Screenshot: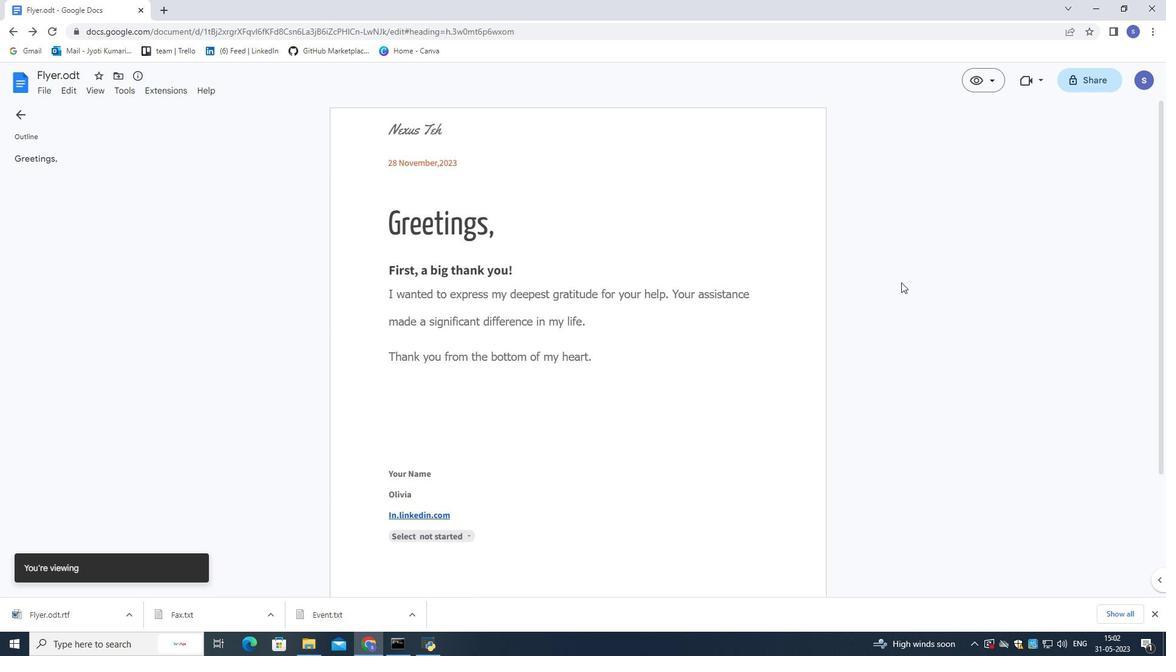 
Action: Mouse scrolled (901, 281) with delta (0, 0)
Screenshot: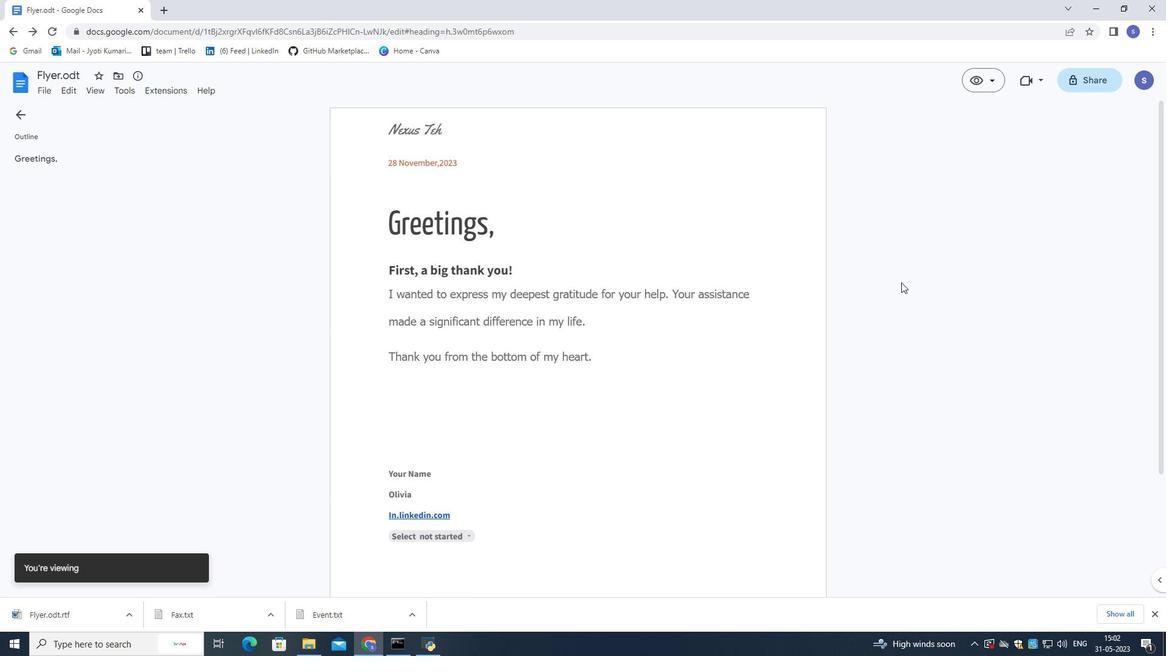 
Action: Mouse scrolled (901, 281) with delta (0, 0)
Screenshot: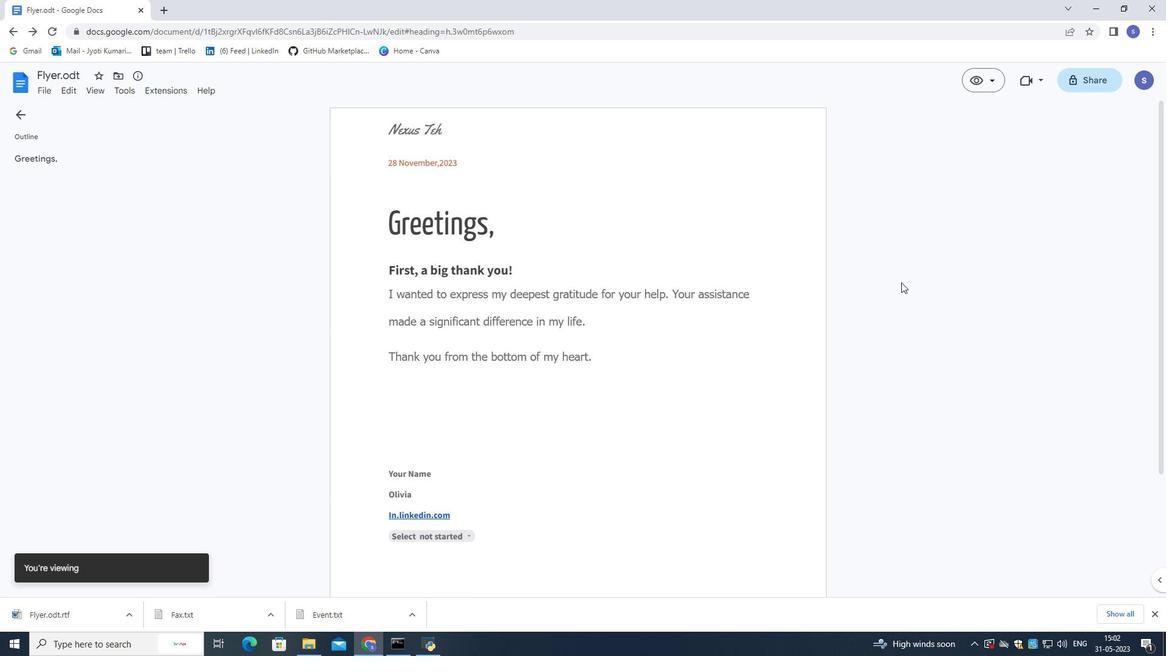 
Action: Mouse scrolled (901, 281) with delta (0, 0)
Screenshot: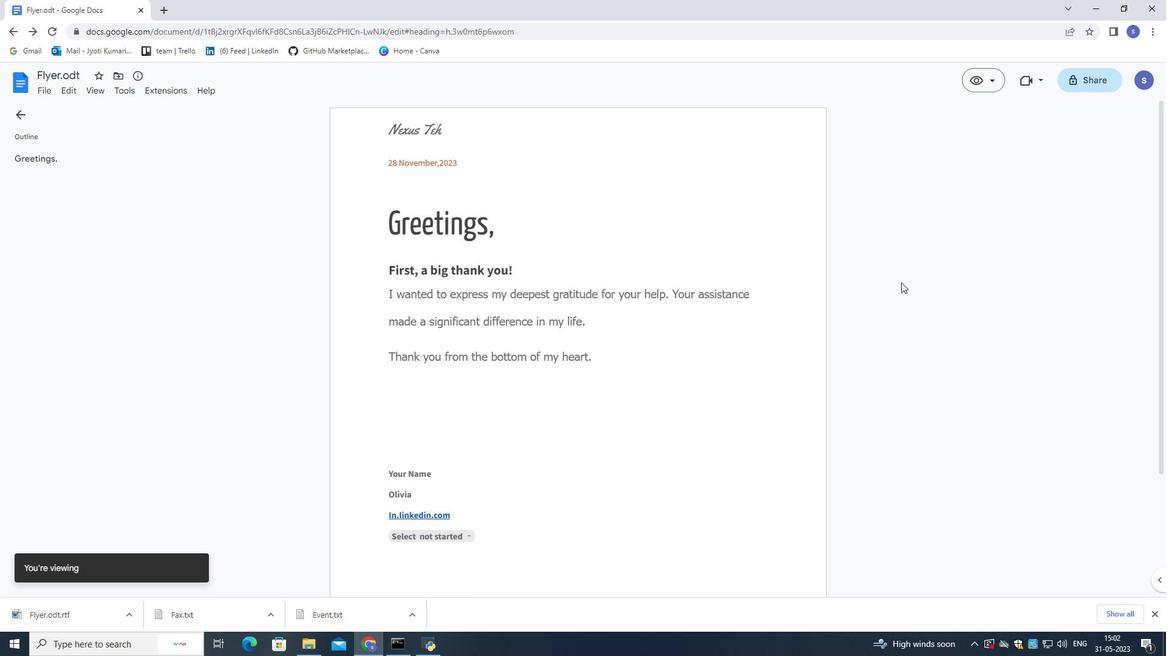 
Action: Mouse scrolled (901, 283) with delta (0, 0)
Screenshot: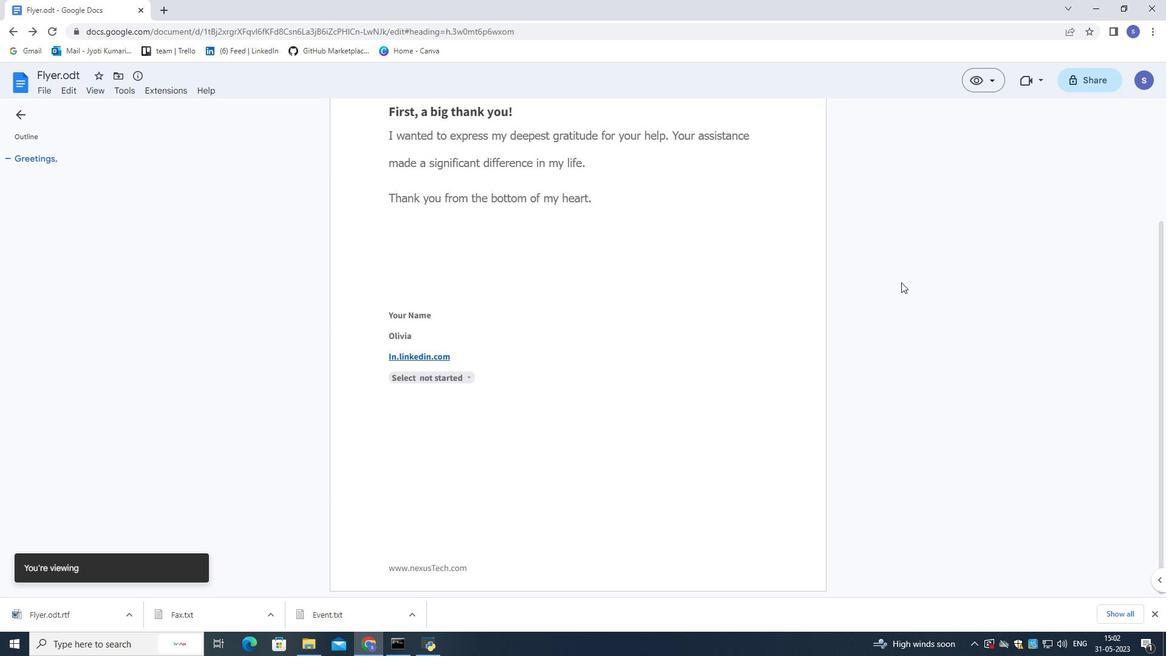 
Action: Mouse scrolled (901, 283) with delta (0, 0)
Screenshot: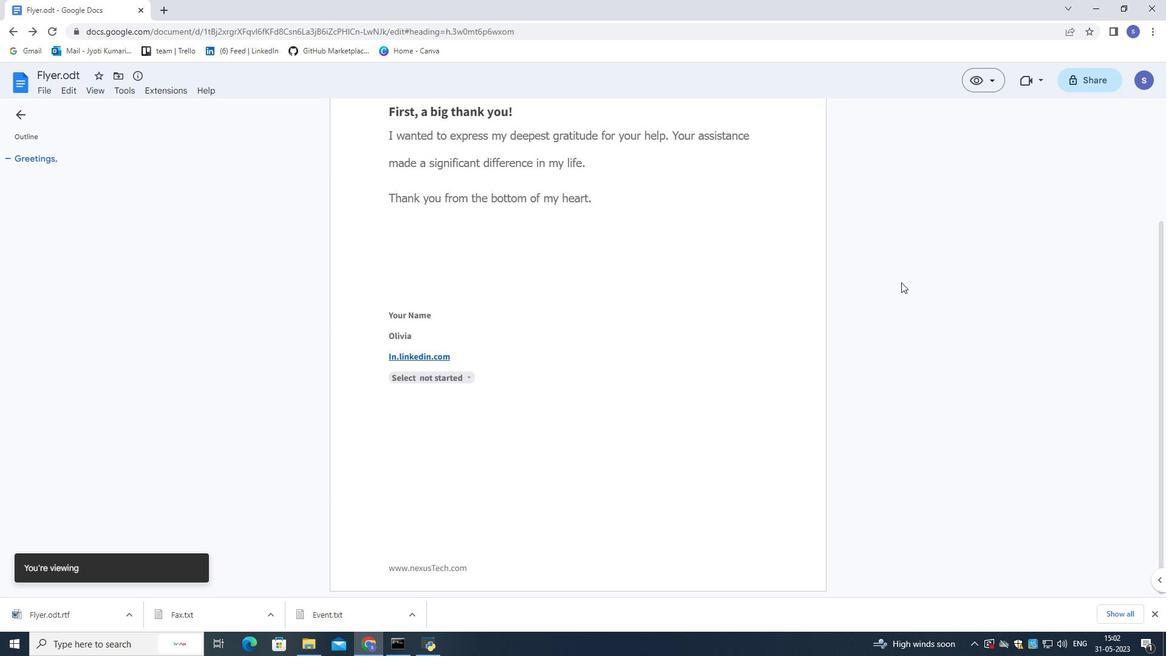 
Action: Mouse scrolled (901, 283) with delta (0, 0)
Screenshot: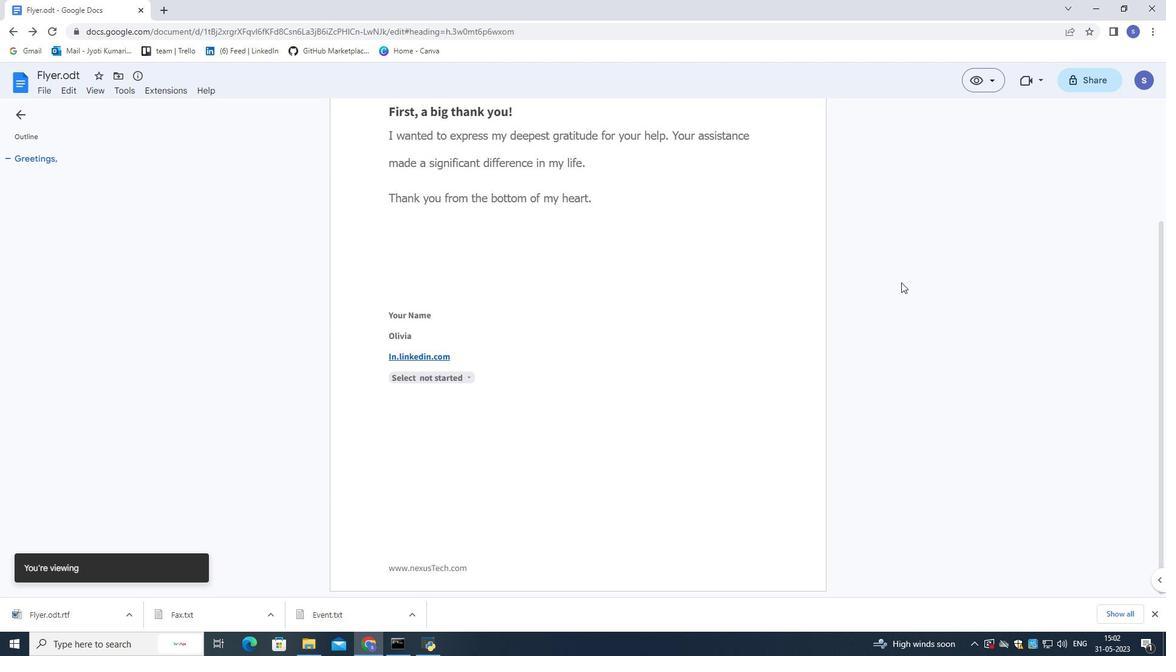 
Action: Mouse scrolled (901, 283) with delta (0, 0)
Screenshot: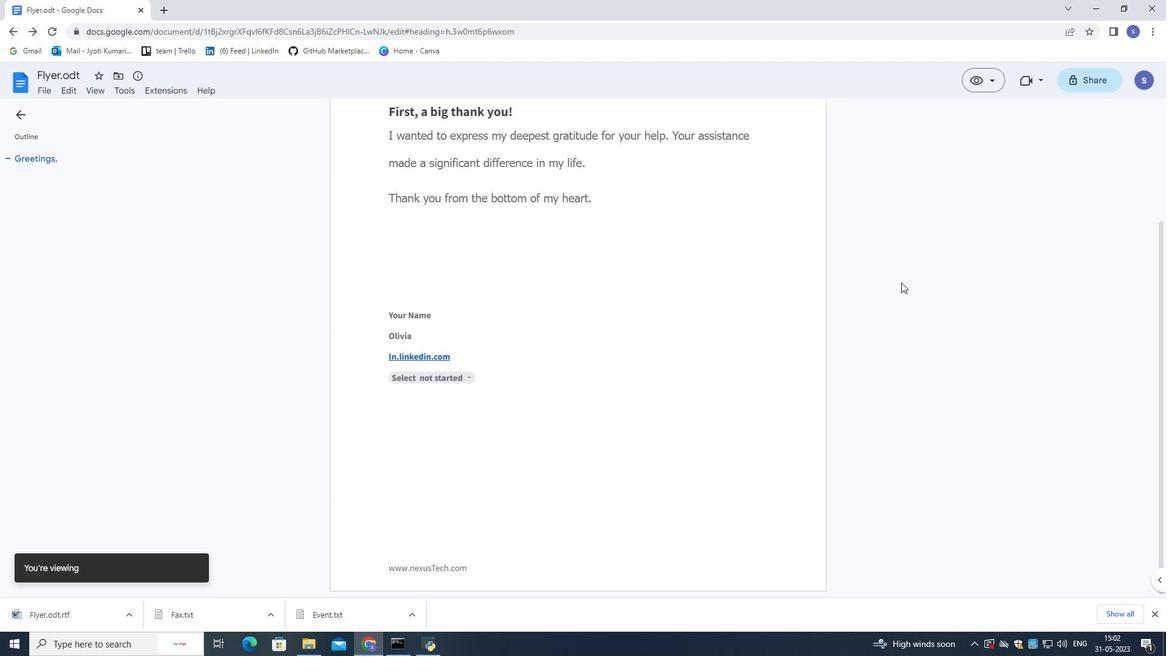 
Action: Mouse scrolled (901, 283) with delta (0, 0)
Screenshot: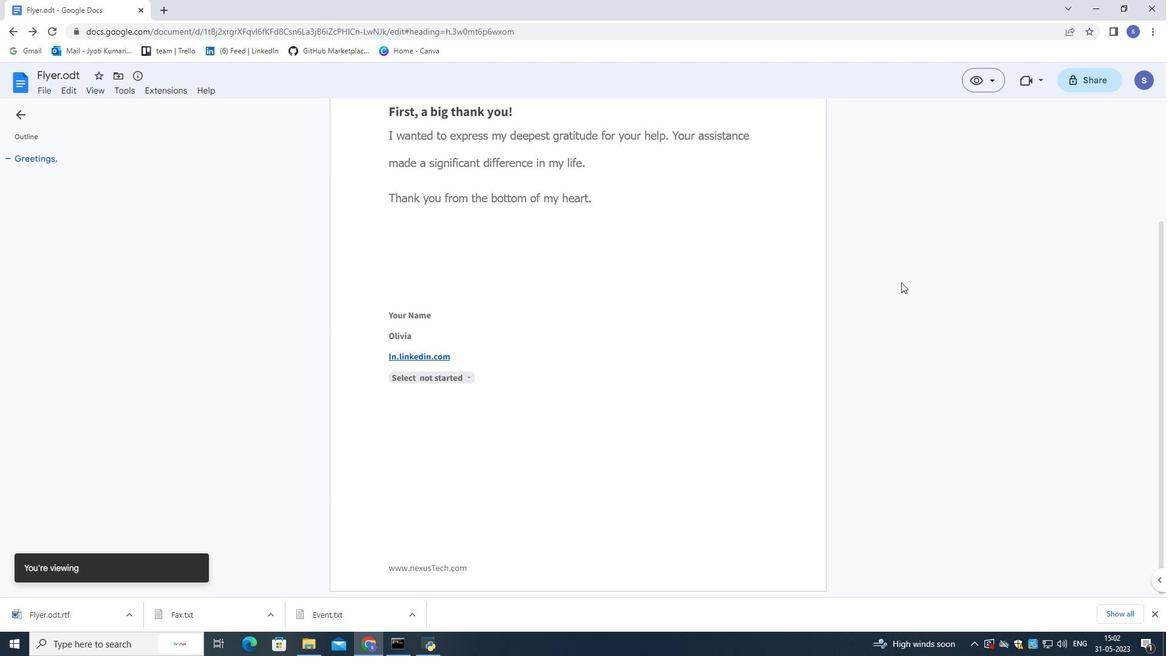 
Action: Mouse scrolled (901, 283) with delta (0, 0)
Screenshot: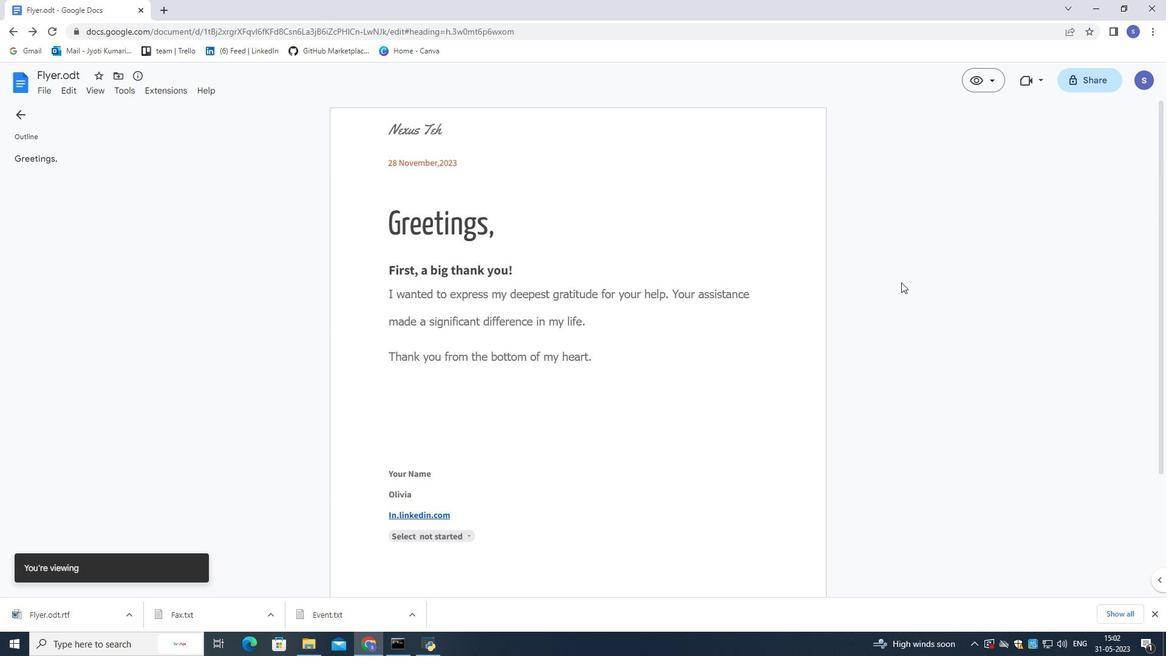 
Action: Mouse scrolled (901, 283) with delta (0, 0)
Screenshot: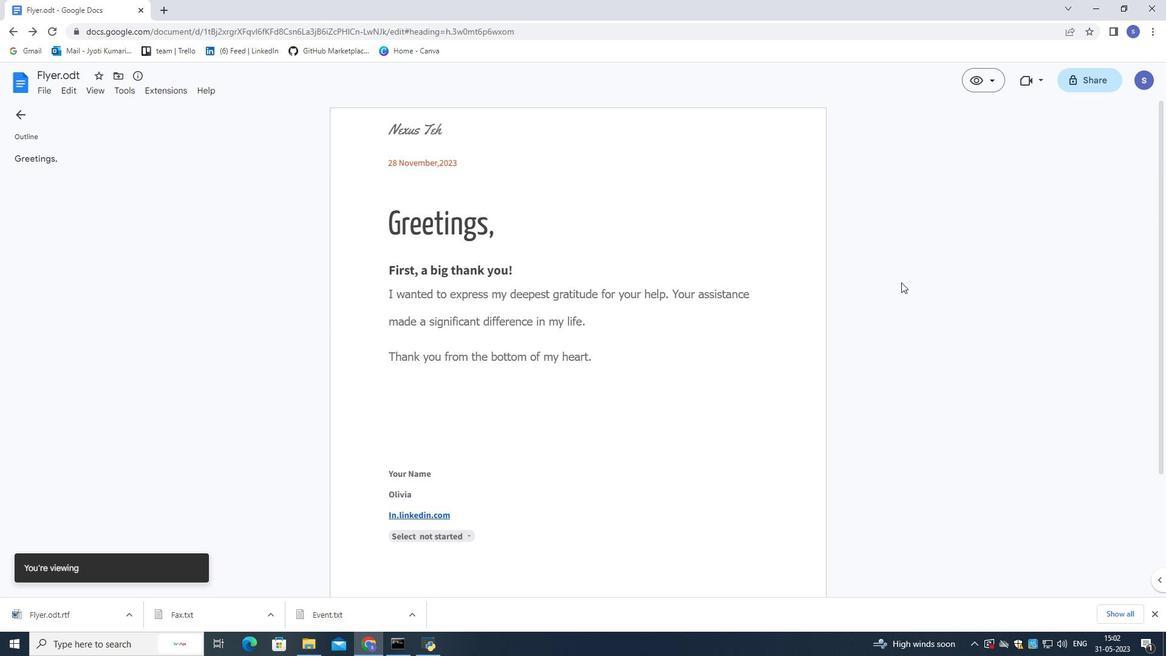 
